 Task: Add an event with the title Sales Team Meeting, date '2024/03/05', time 9:40 AM to 11:40 AMand add a description: Participants will gain insights into leading and managing change within their teams and organizations. They will learn how to navigate change effectively, engage team members in the change process, and create a culture of adaptability and resilience., put the event into Red category . Add location for the event as: 789 Piazza San Marco, Venice, Italy, logged in from the account softage.2@softage.netand send the event invitation to softage.5@softage.net and softage.6@softage.net. Set a reminder for the event 1 hour before
Action: Mouse moved to (86, 88)
Screenshot: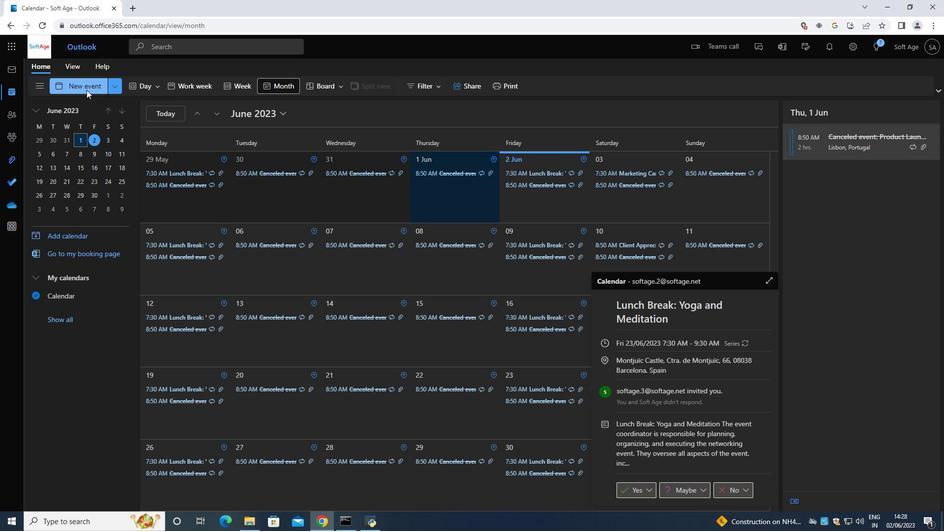 
Action: Mouse pressed left at (86, 88)
Screenshot: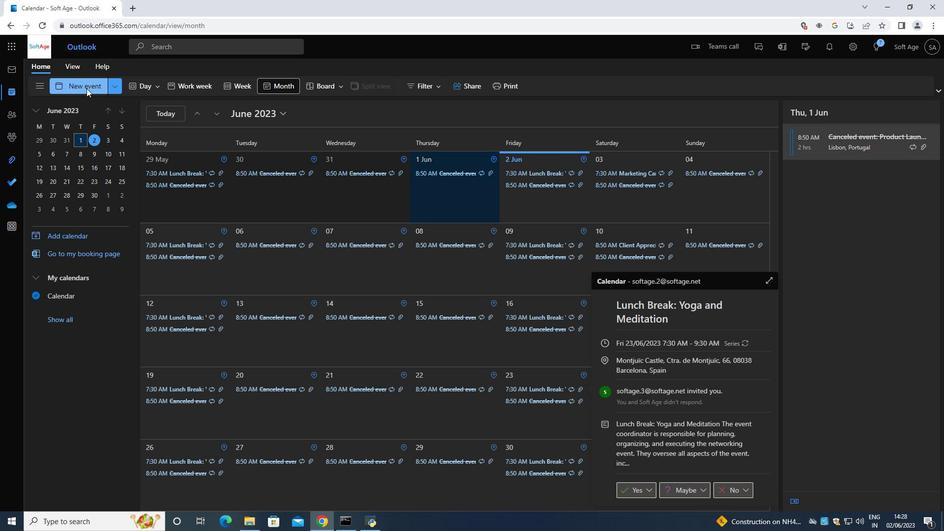 
Action: Mouse moved to (285, 145)
Screenshot: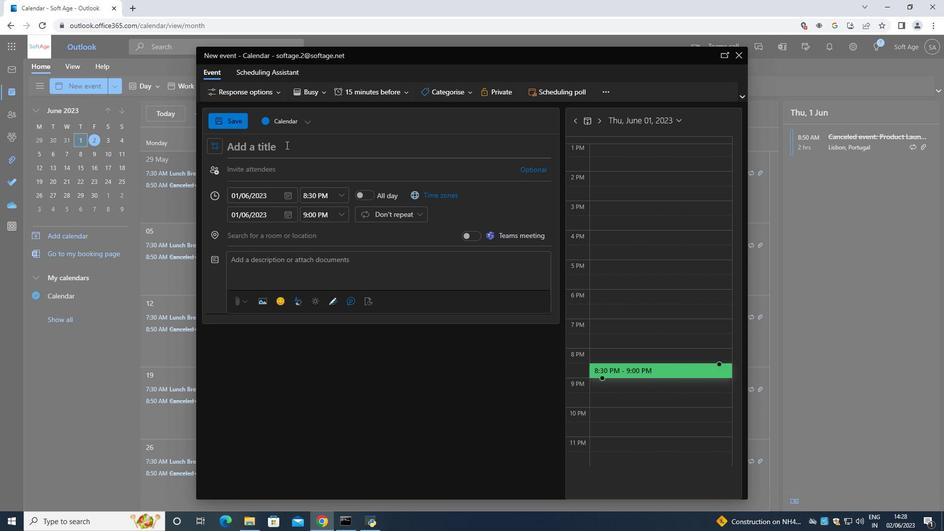 
Action: Mouse pressed left at (285, 145)
Screenshot: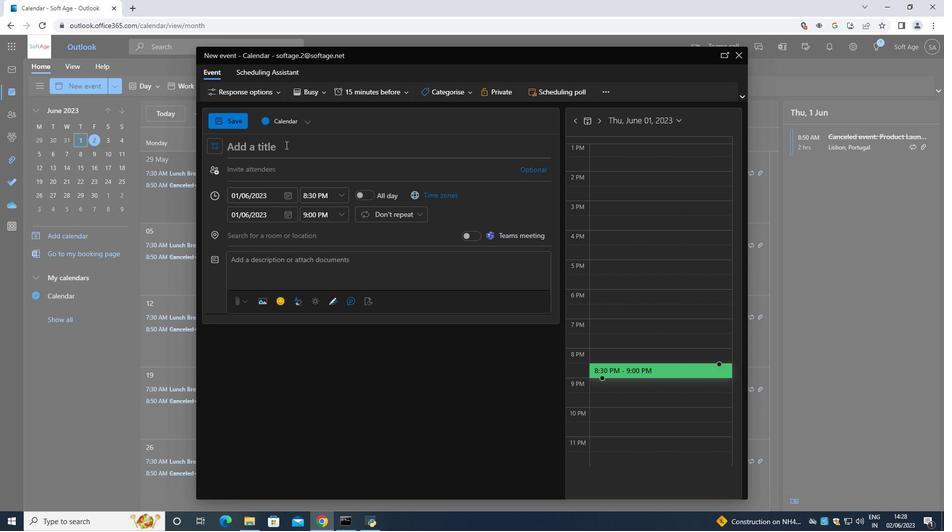 
Action: Mouse moved to (263, 131)
Screenshot: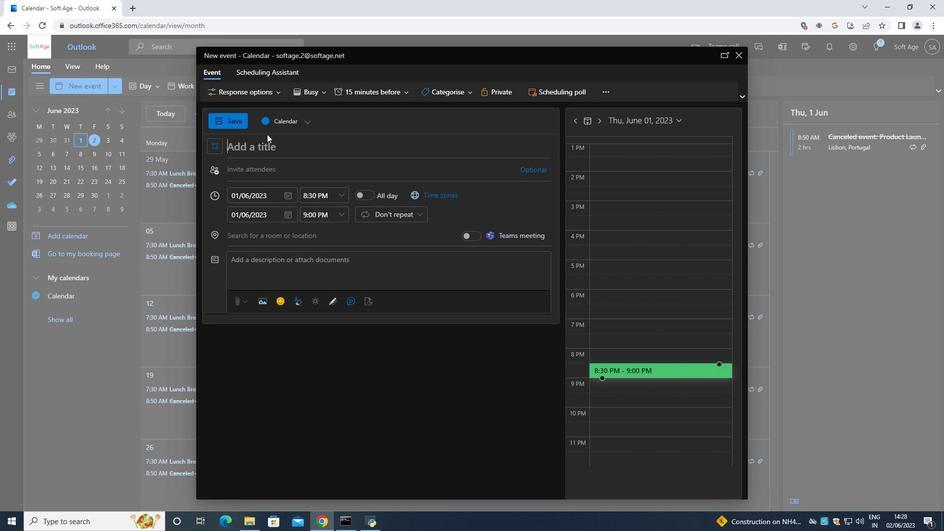
Action: Key pressed <Key.shift>Sales<Key.space><Key.shift><Key.shift><Key.shift><Key.shift><Key.shift><Key.shift><Key.shift><Key.shift><Key.shift><Key.shift><Key.shift><Key.shift><Key.shift><Key.shift><Key.shift><Key.shift><Key.shift><Key.shift><Key.shift><Key.shift><Key.shift><Key.shift><Key.shift><Key.shift><Key.shift><Key.shift>team<Key.space><Key.backspace><Key.backspace><Key.backspace><Key.backspace><Key.backspace><Key.shift>Tame<Key.space><Key.backspace><Key.backspace><Key.backspace><Key.backspace>eam<Key.space><Key.shift><Key.shift>Meeting<Key.space>
Screenshot: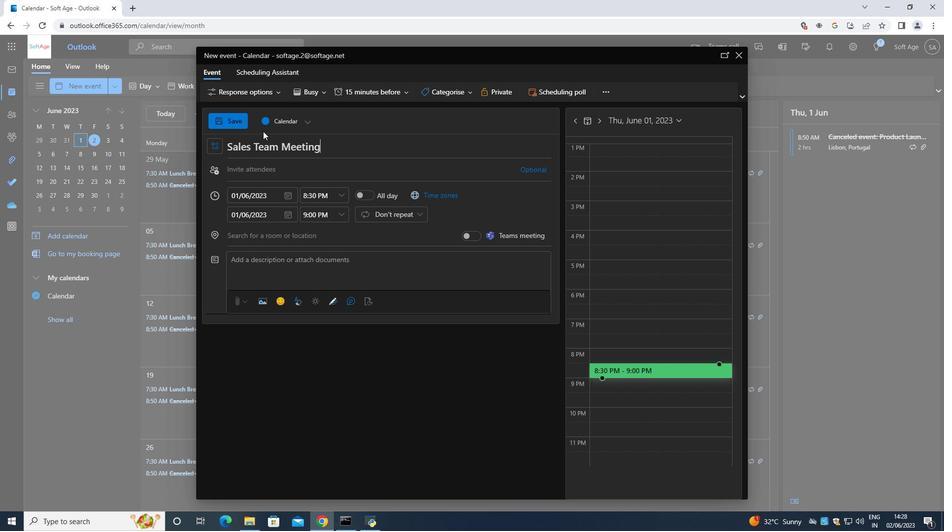
Action: Mouse moved to (287, 189)
Screenshot: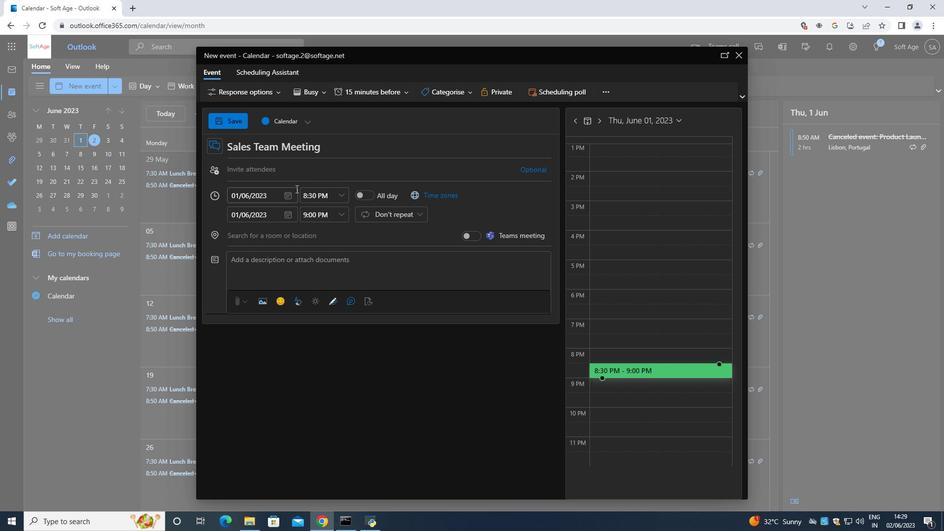 
Action: Mouse pressed left at (287, 189)
Screenshot: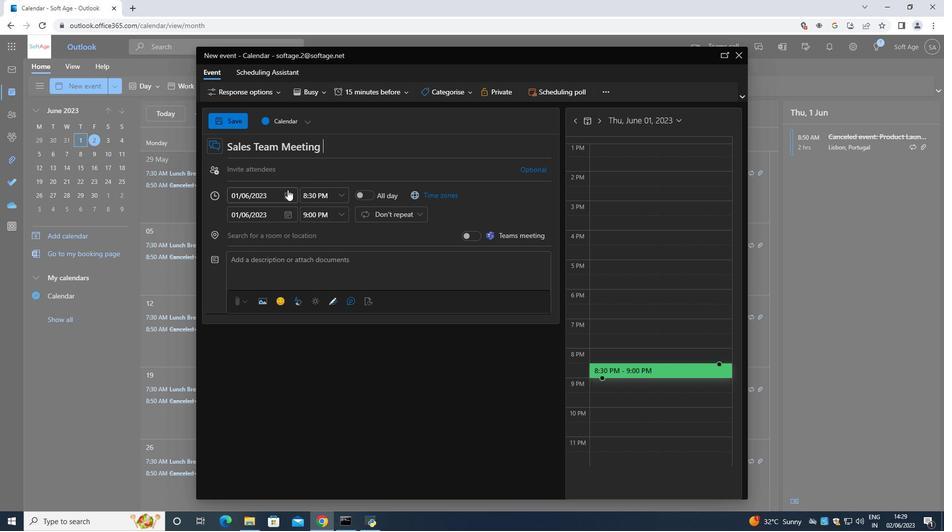 
Action: Mouse moved to (316, 215)
Screenshot: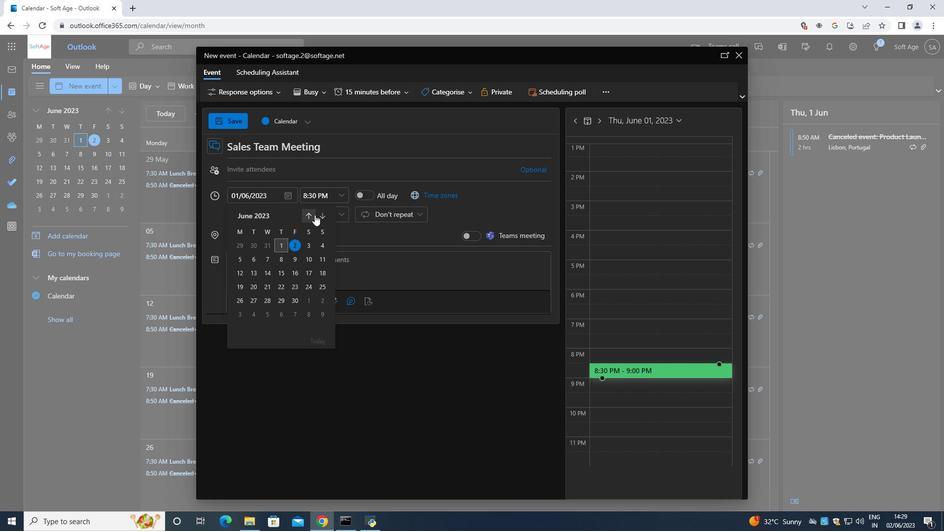 
Action: Mouse pressed left at (316, 215)
Screenshot: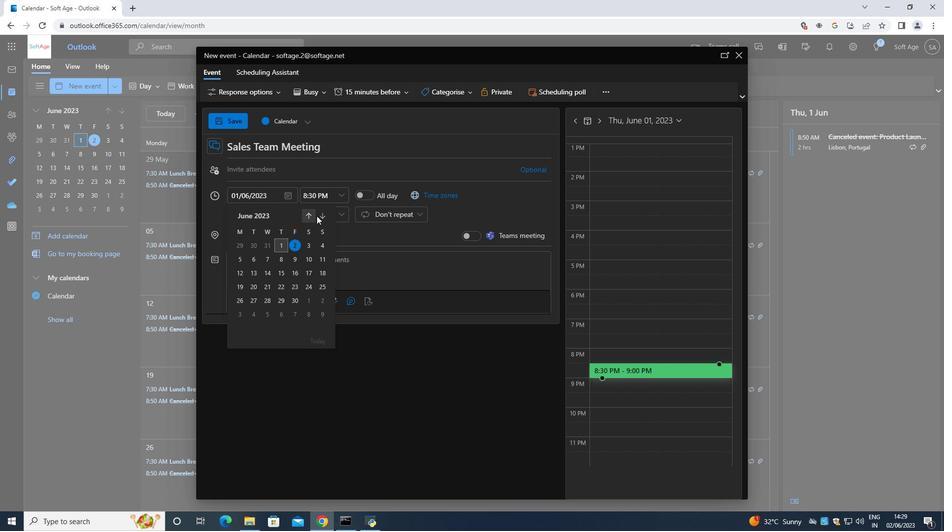 
Action: Mouse pressed left at (316, 215)
Screenshot: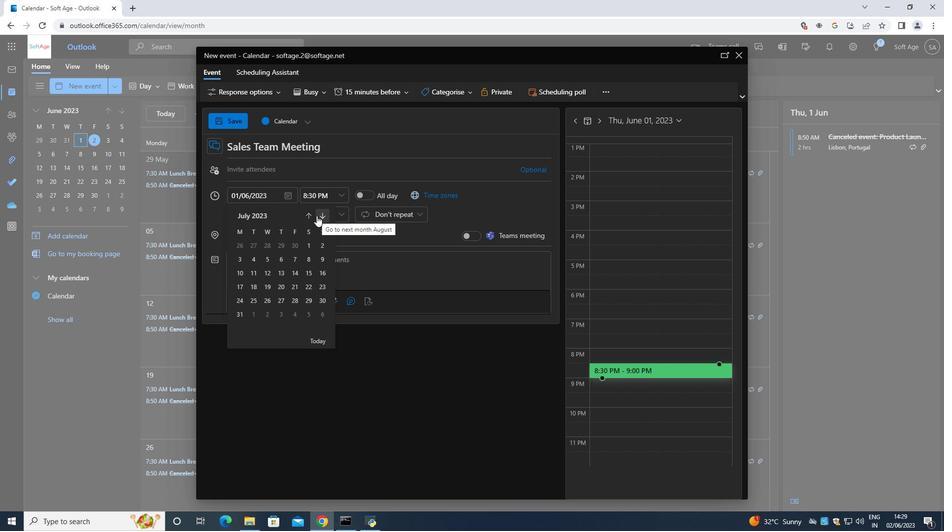 
Action: Mouse moved to (321, 216)
Screenshot: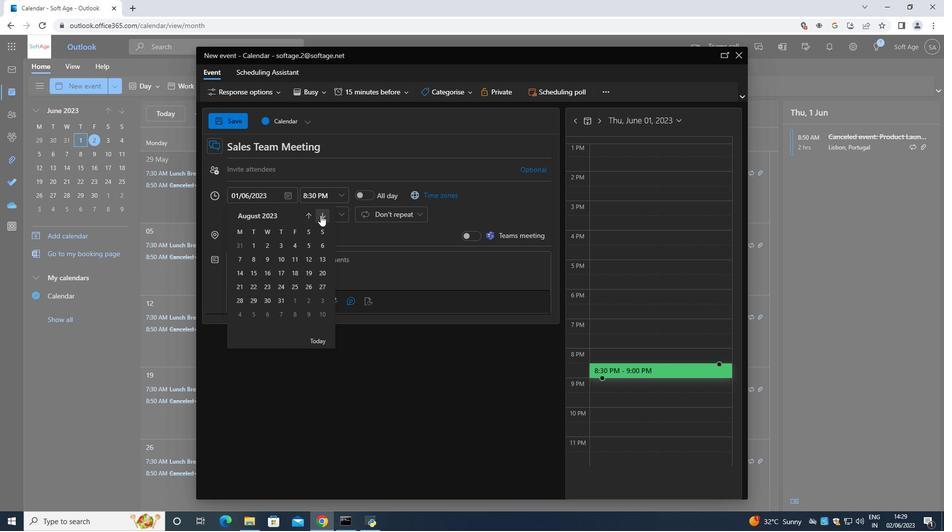 
Action: Mouse pressed left at (321, 216)
Screenshot: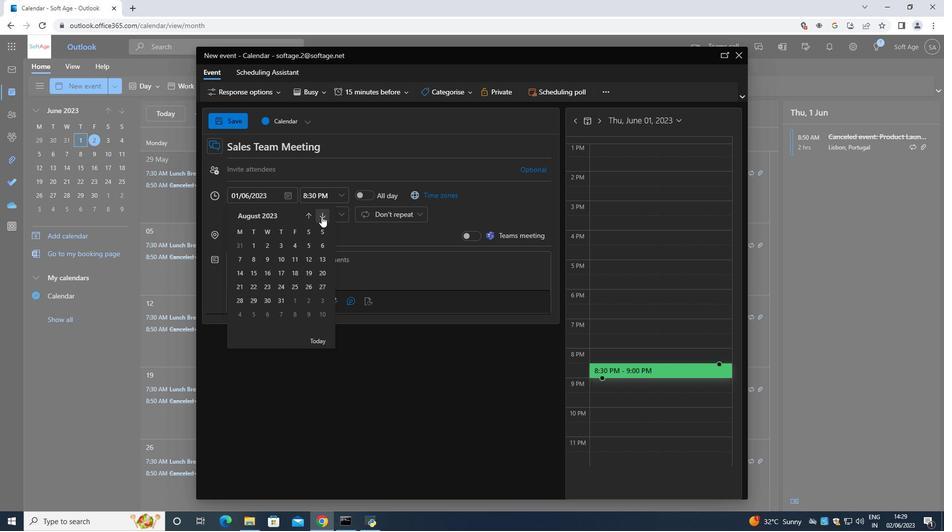 
Action: Mouse pressed left at (321, 216)
Screenshot: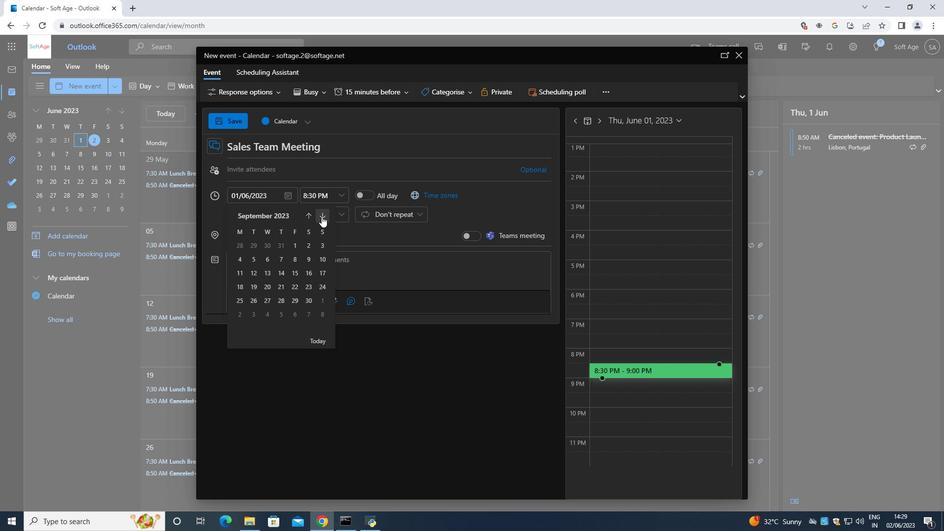 
Action: Mouse pressed left at (321, 216)
Screenshot: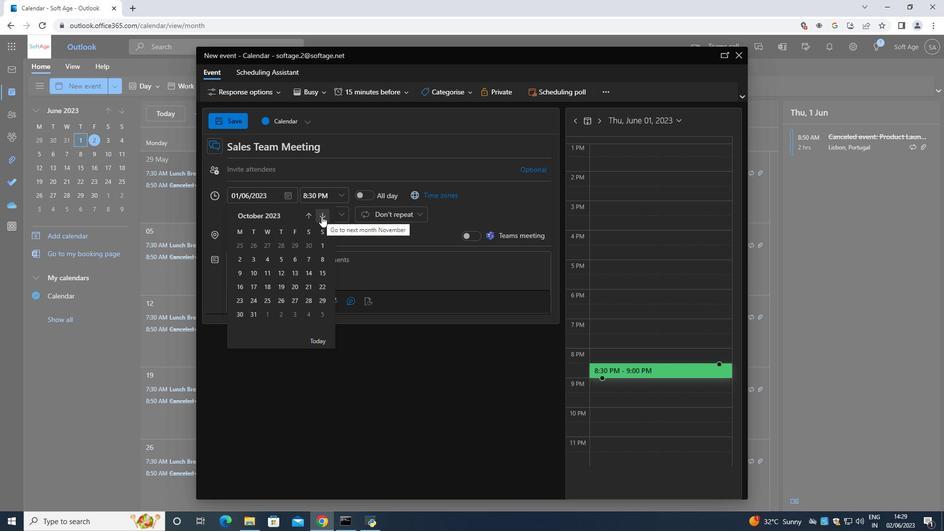 
Action: Mouse moved to (321, 218)
Screenshot: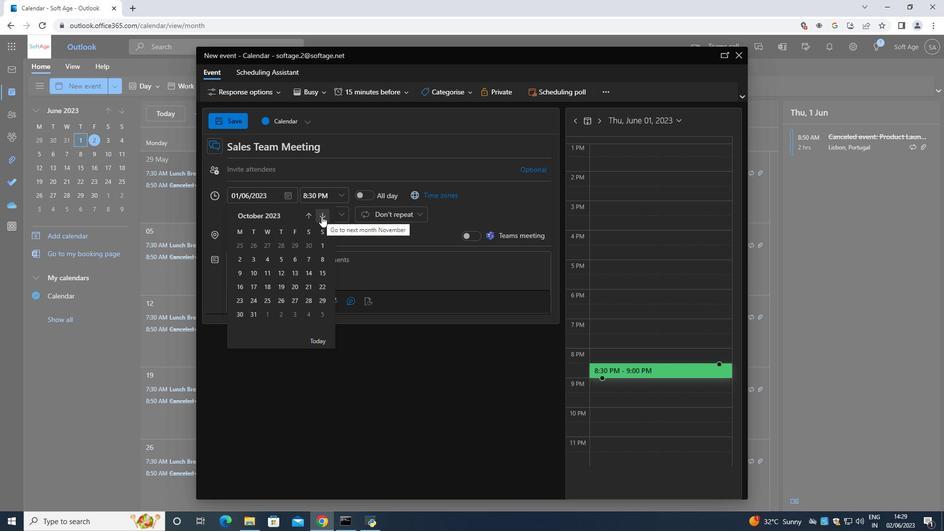 
Action: Mouse pressed left at (321, 218)
Screenshot: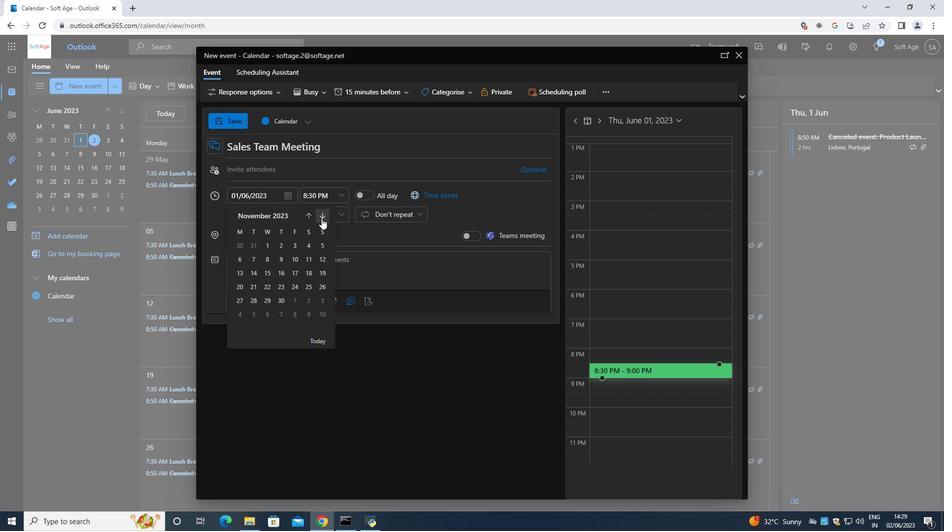 
Action: Mouse moved to (321, 218)
Screenshot: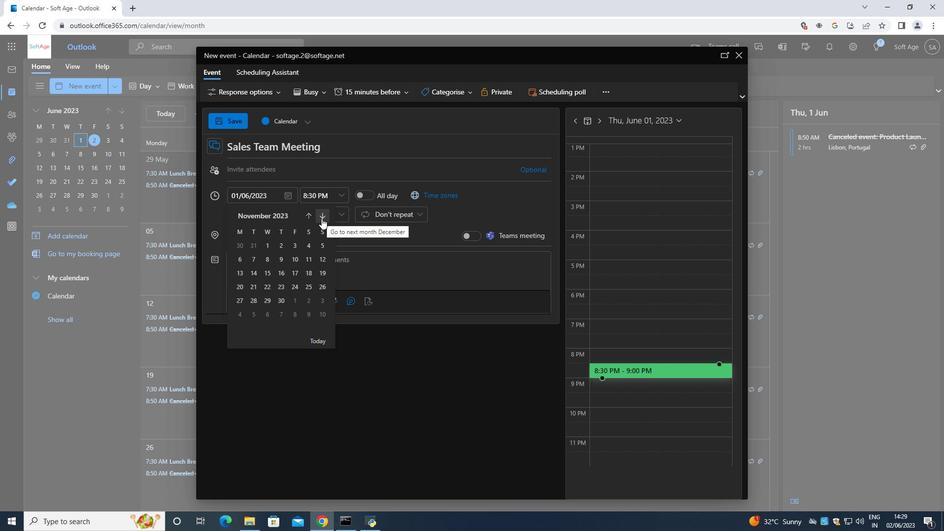
Action: Mouse pressed left at (321, 218)
Screenshot: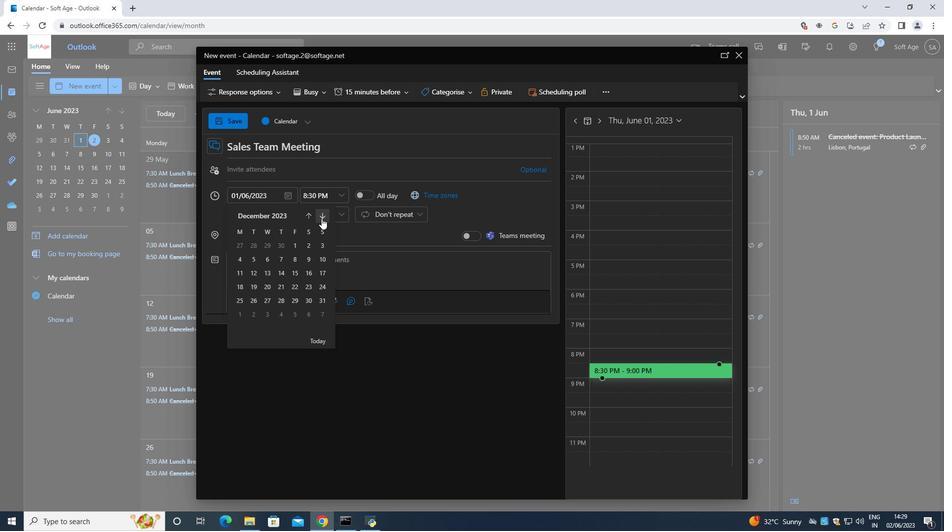 
Action: Mouse moved to (321, 218)
Screenshot: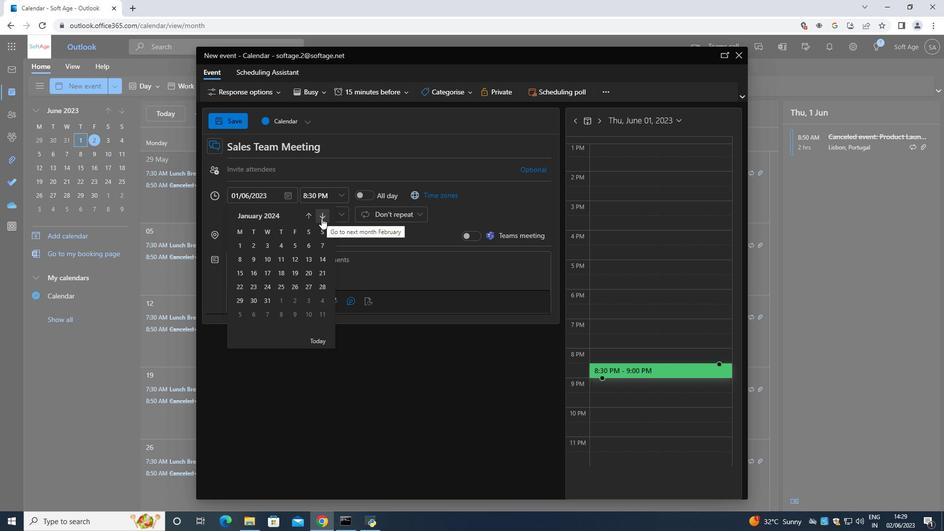 
Action: Mouse pressed left at (321, 218)
Screenshot: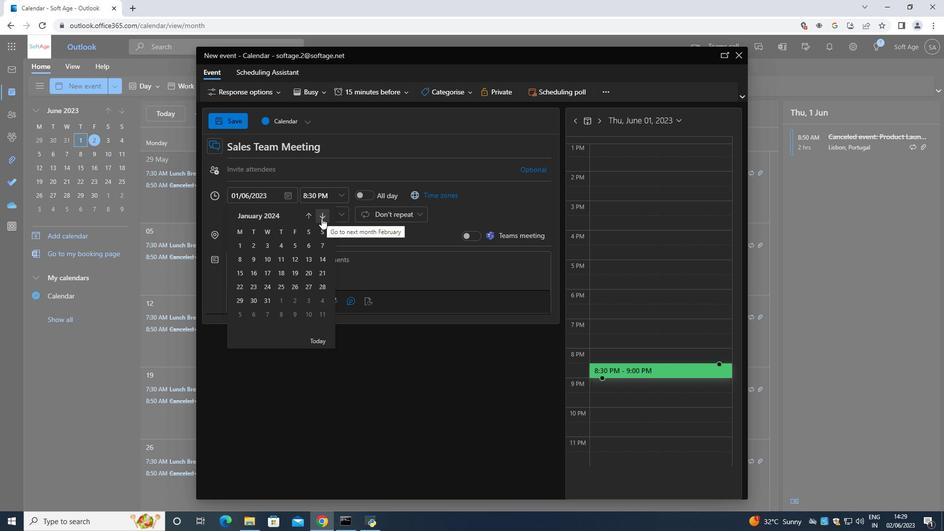 
Action: Mouse pressed left at (321, 218)
Screenshot: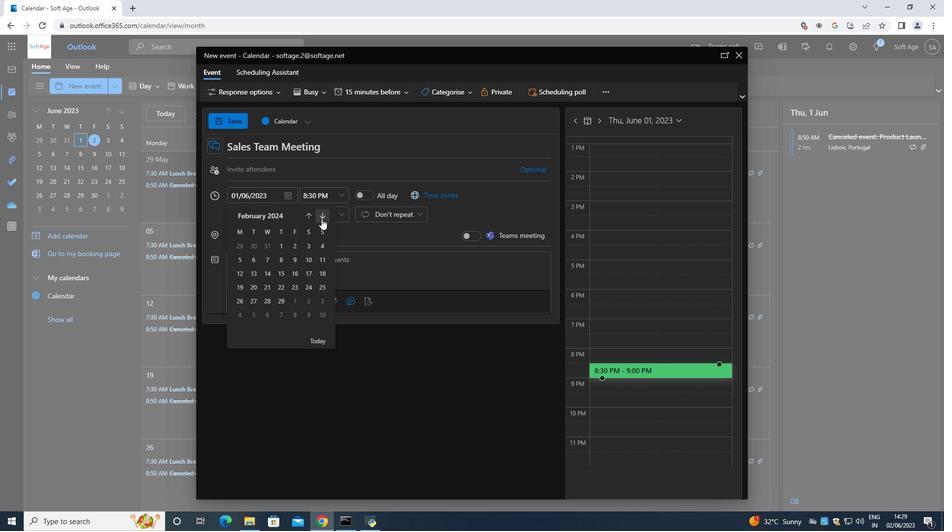 
Action: Mouse moved to (255, 257)
Screenshot: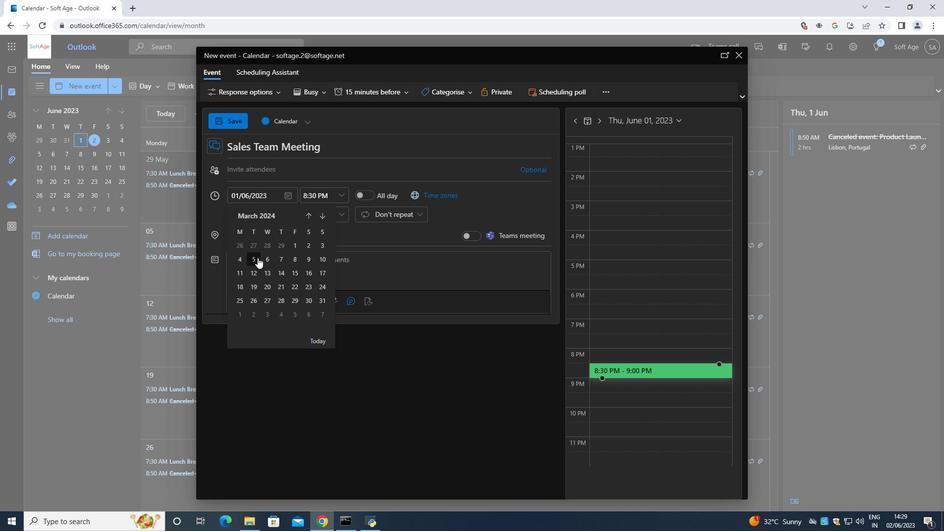 
Action: Mouse pressed left at (255, 257)
Screenshot: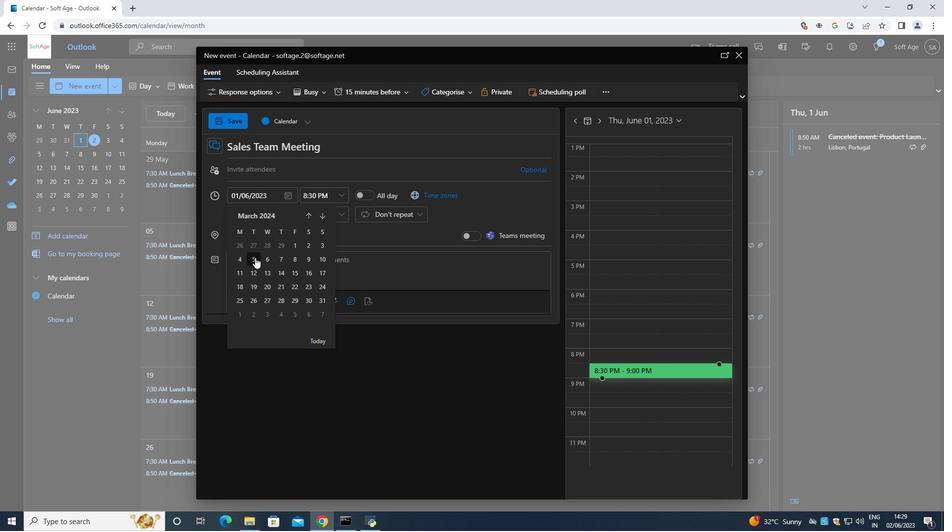 
Action: Mouse moved to (342, 195)
Screenshot: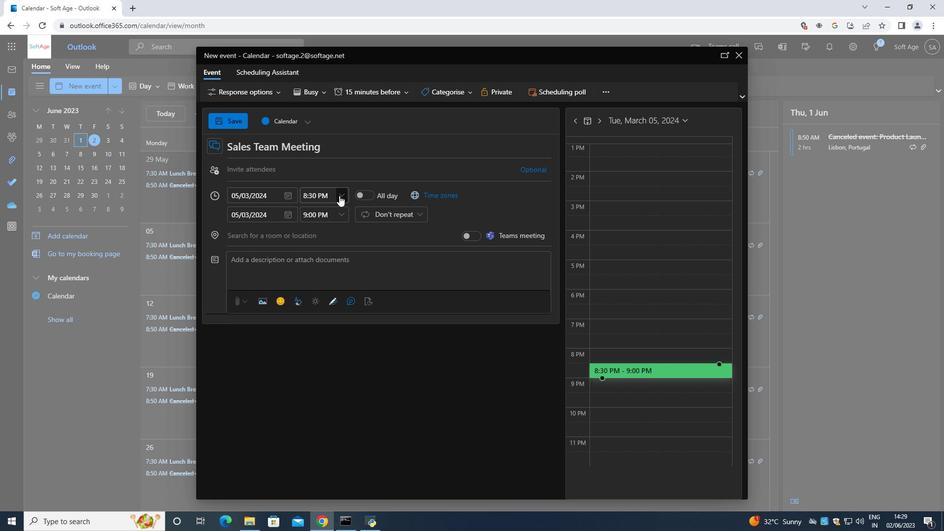 
Action: Mouse pressed left at (342, 195)
Screenshot: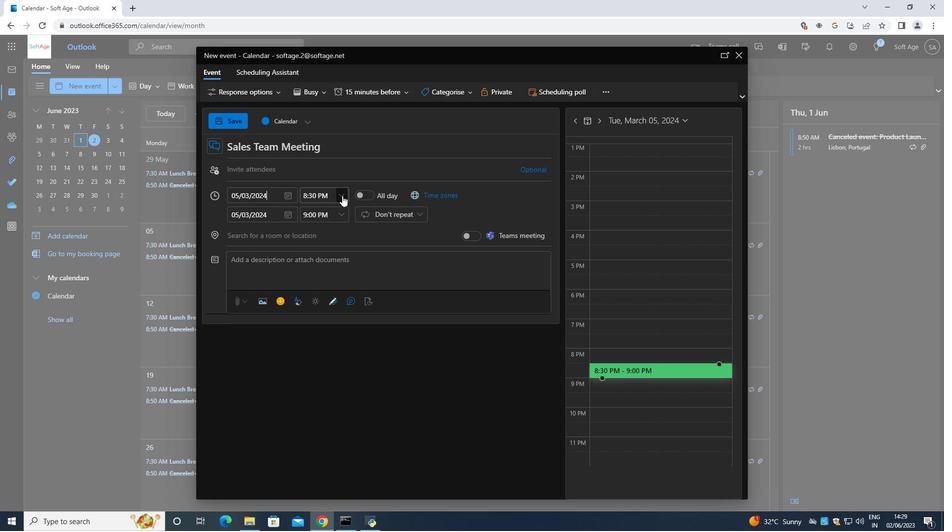 
Action: Mouse moved to (318, 231)
Screenshot: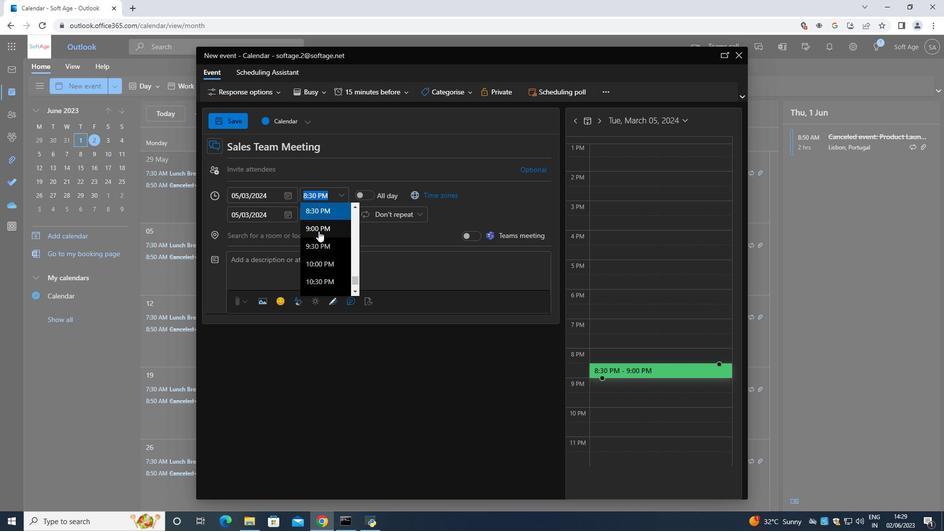 
Action: Mouse pressed left at (318, 231)
Screenshot: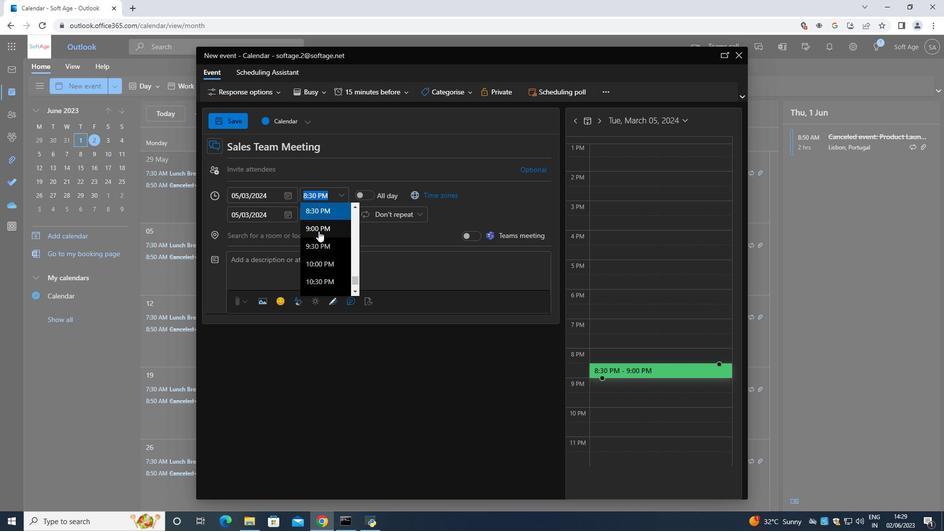 
Action: Mouse moved to (315, 196)
Screenshot: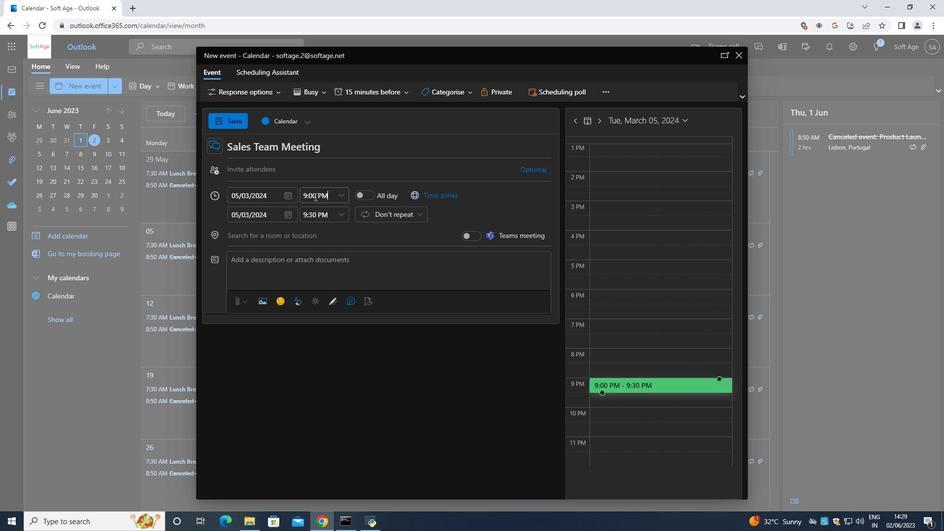 
Action: Mouse pressed left at (315, 196)
Screenshot: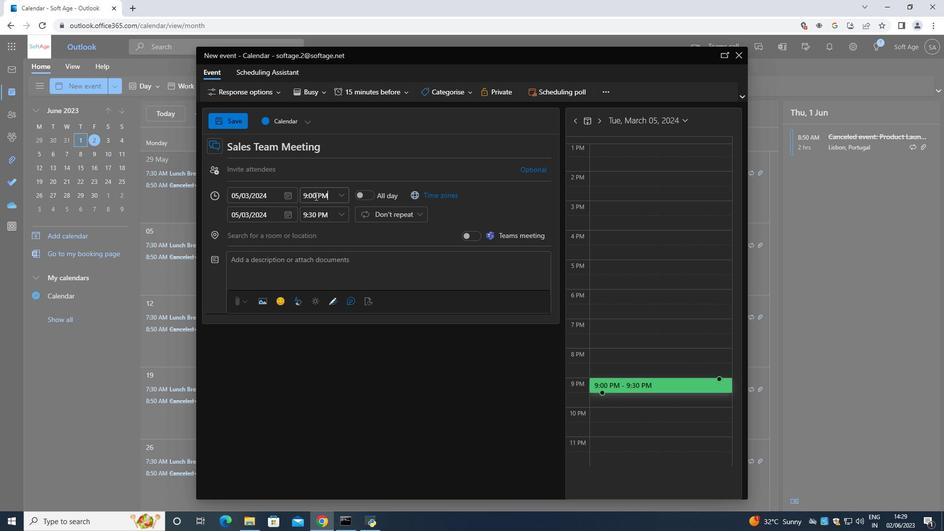 
Action: Key pressed <Key.backspace><Key.backspace>40
Screenshot: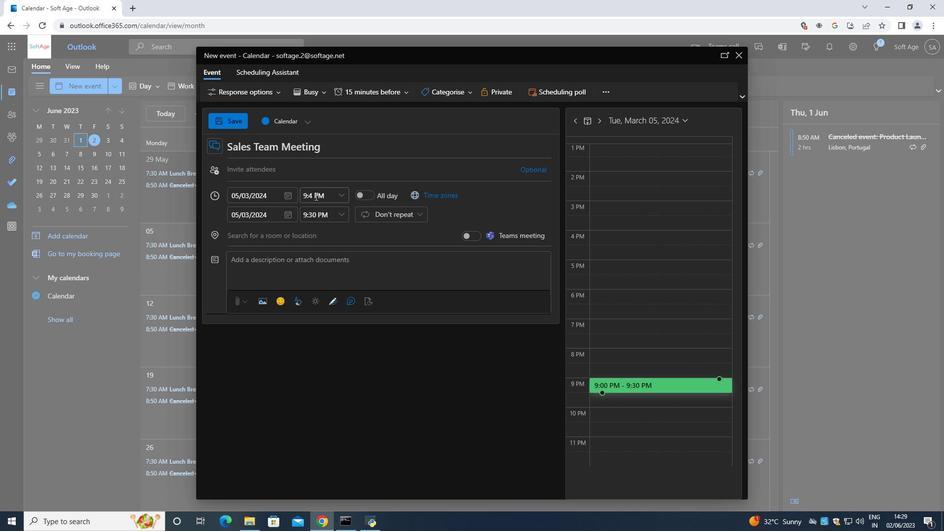 
Action: Mouse moved to (315, 196)
Screenshot: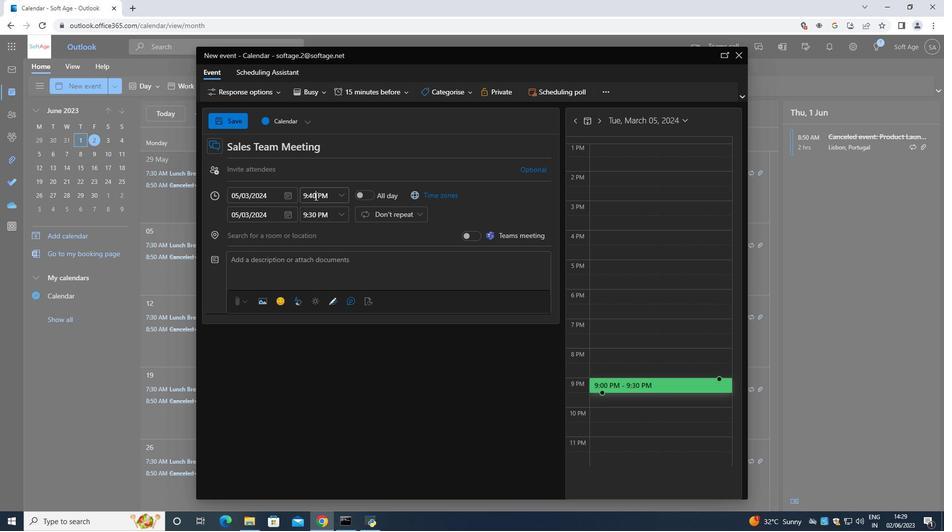 
Action: Key pressed <Key.right><Key.right><Key.backspace><Key.caps_lock><Key.caps_lock><Key.caps_lock>A<Key.caps_lock>
Screenshot: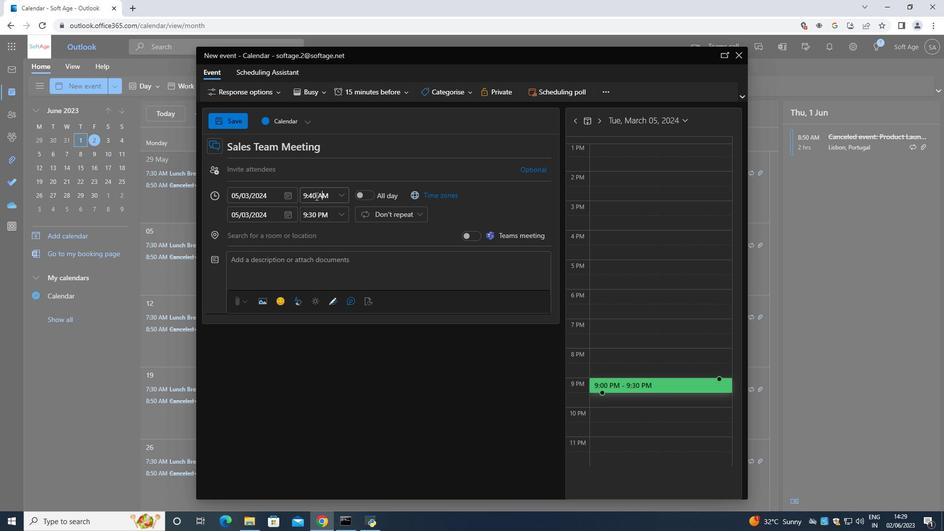 
Action: Mouse moved to (339, 219)
Screenshot: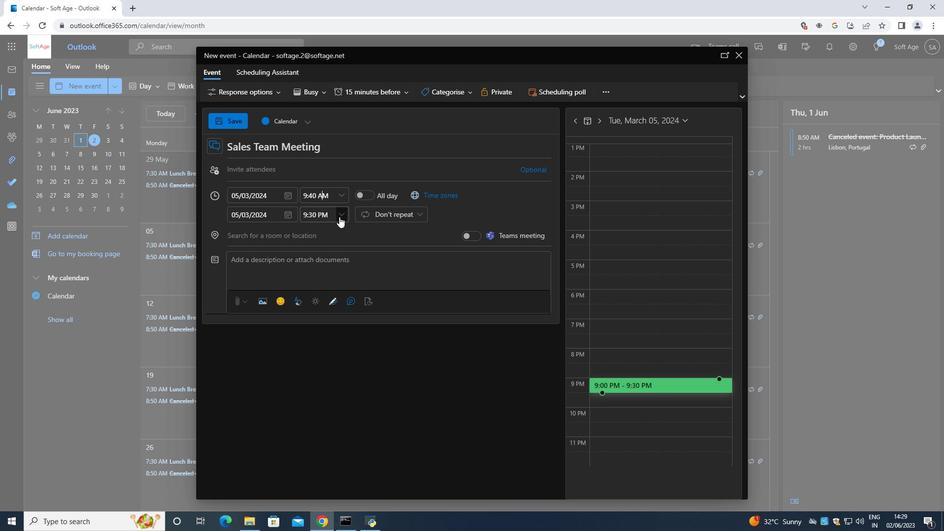 
Action: Mouse pressed left at (339, 219)
Screenshot: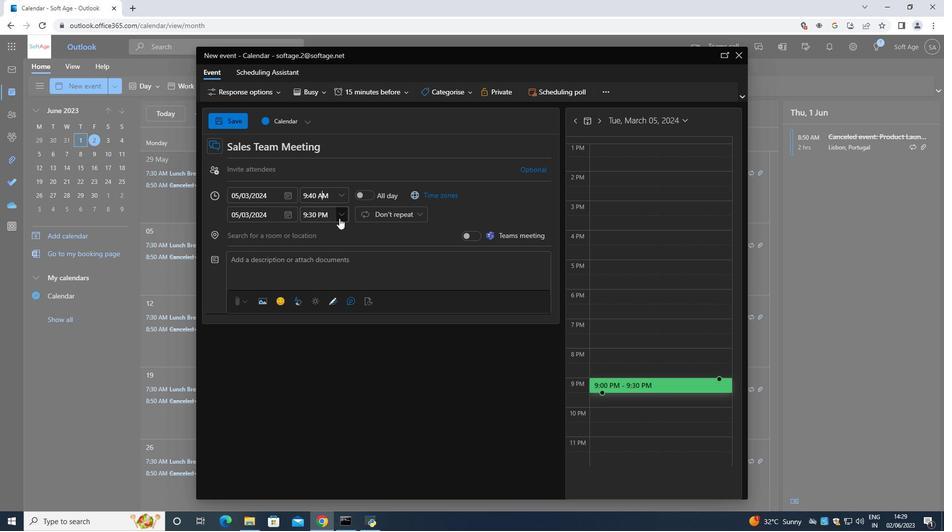 
Action: Mouse moved to (321, 280)
Screenshot: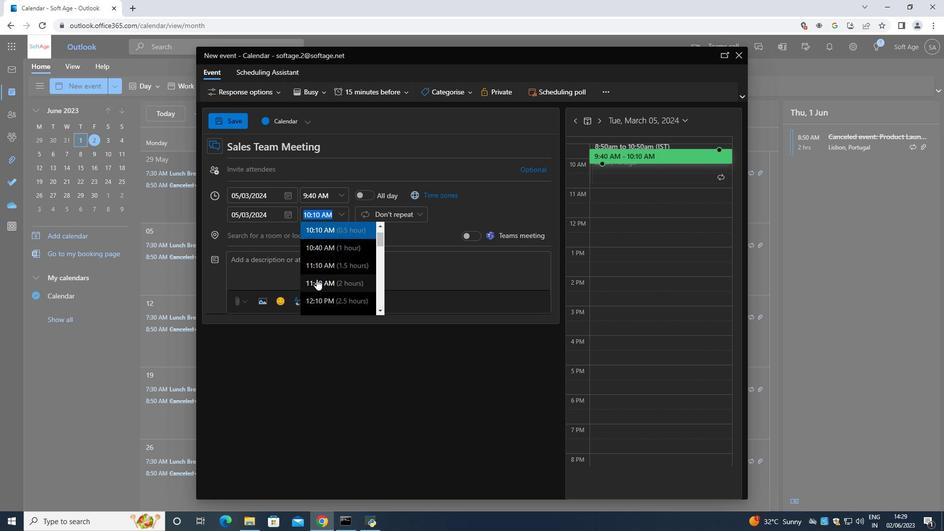 
Action: Mouse pressed left at (321, 280)
Screenshot: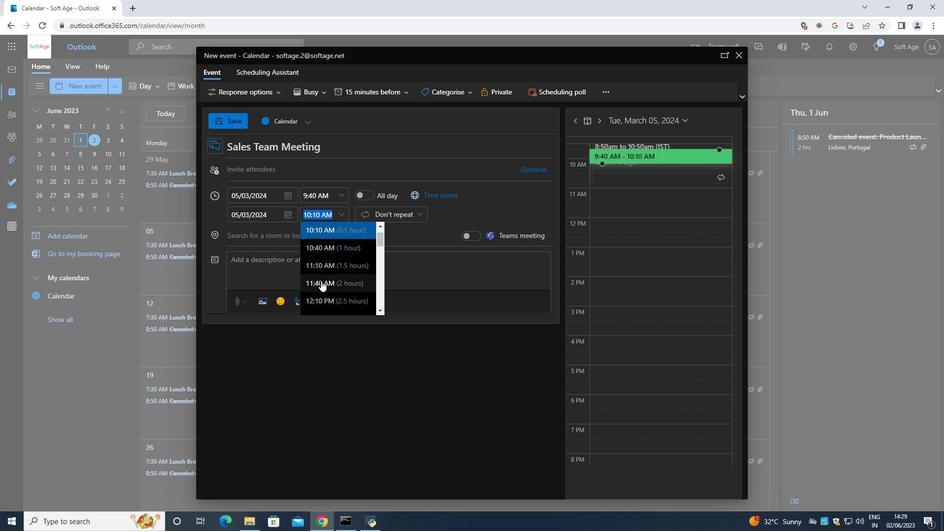 
Action: Mouse moved to (244, 257)
Screenshot: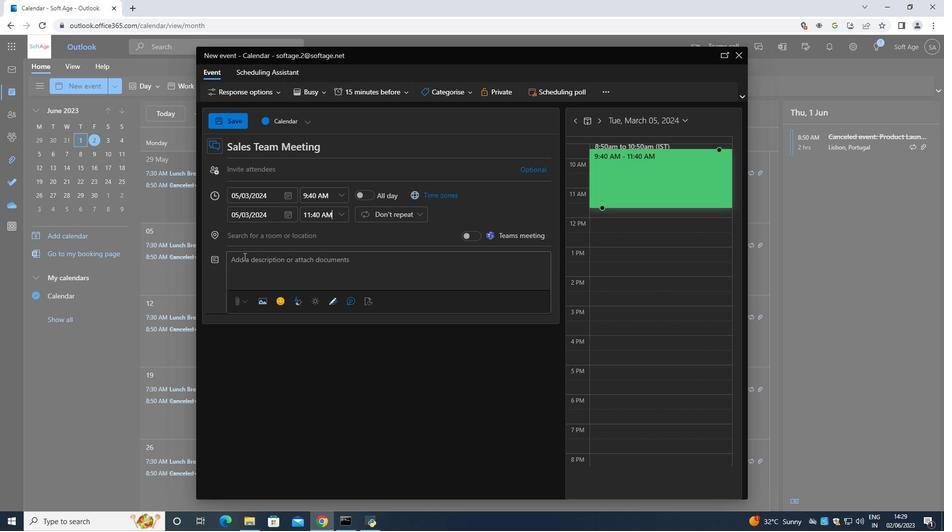 
Action: Mouse pressed left at (244, 257)
Screenshot: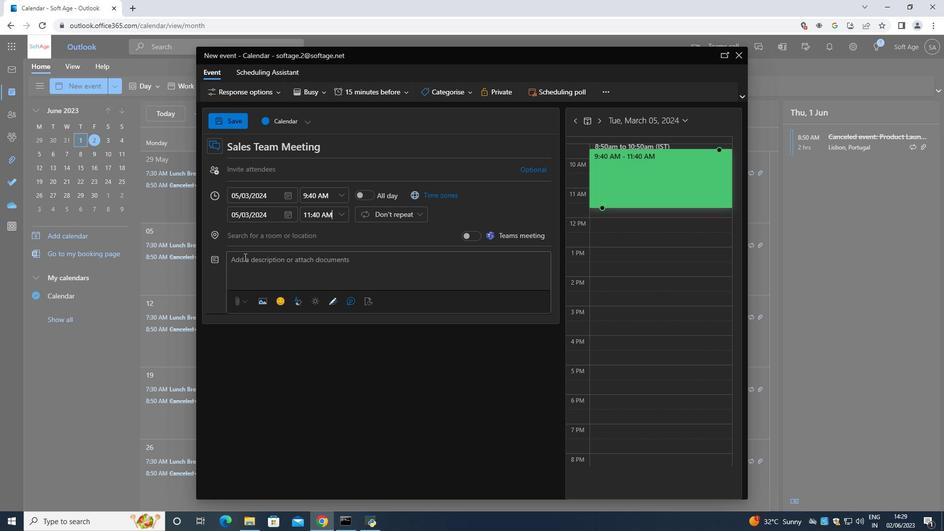 
Action: Mouse moved to (246, 256)
Screenshot: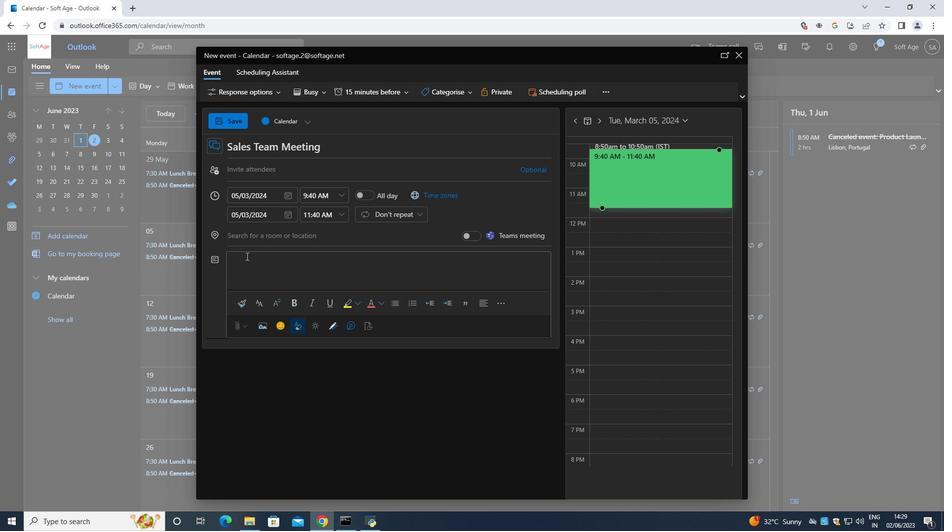 
Action: Key pressed <Key.shift><Key.shift>Particpants<Key.space>will<Key.space>gain<Key.space>insights<Key.space>into<Key.space>
Screenshot: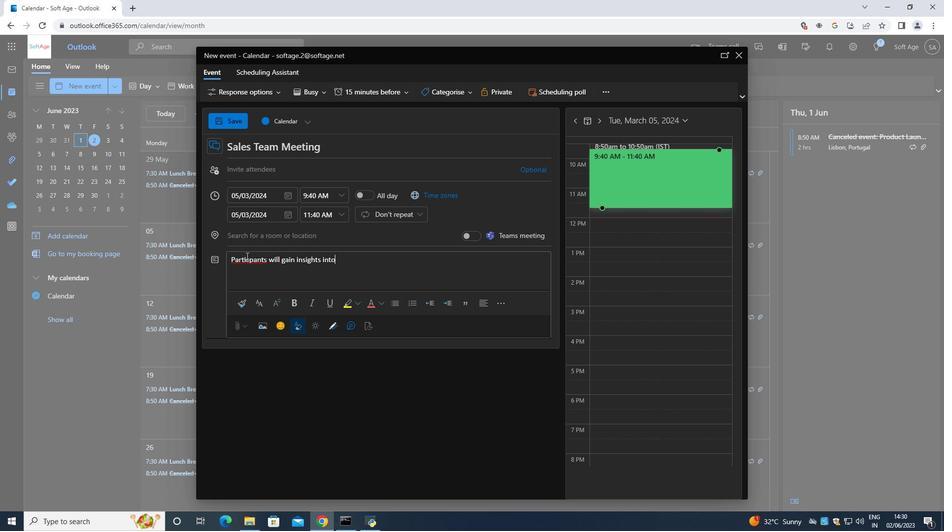 
Action: Mouse moved to (331, 242)
Screenshot: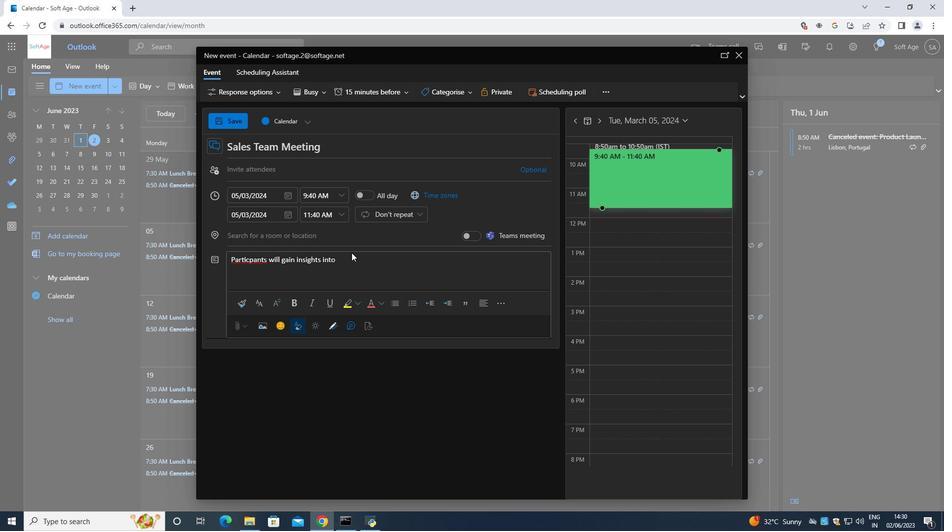 
Action: Key pressed <Key.space>leading<Key.space>and<Key.space>managing<Key.space>change<Key.space>wh<Key.backspace>ithin<Key.space>their<Key.space>teams<Key.space>and<Key.space>organization<Key.space>.<Key.space><Key.shift>They<Key.space>will<Key.space>learn<Key.space>how<Key.space>to<Key.space>navigate<Key.space>change<Key.space>process<Key.space>,<Key.space>and<Key.space>create<Key.space>acultur<Key.space>
Screenshot: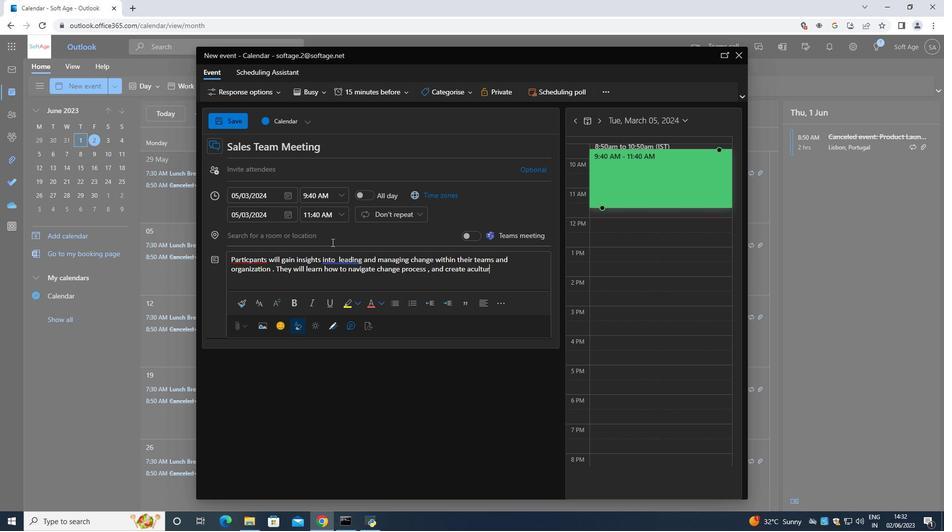 
Action: Mouse moved to (472, 268)
Screenshot: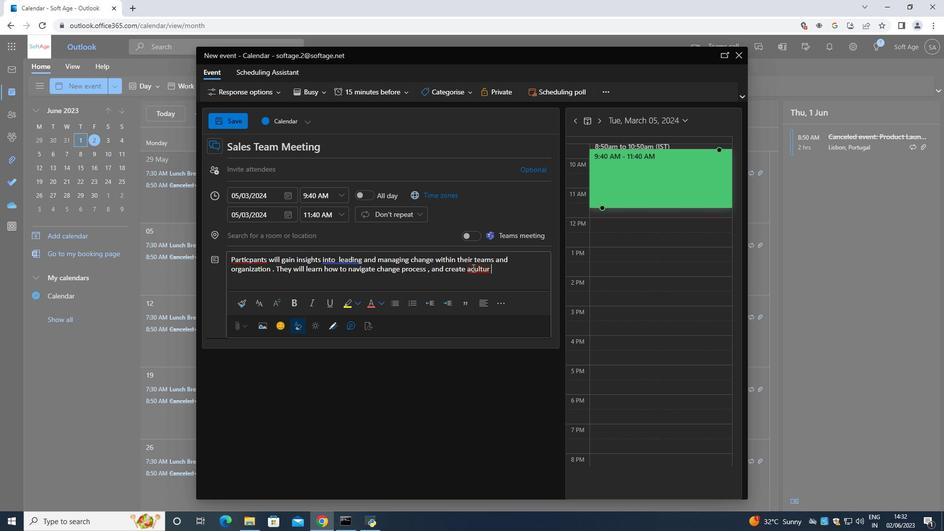 
Action: Mouse pressed left at (472, 268)
Screenshot: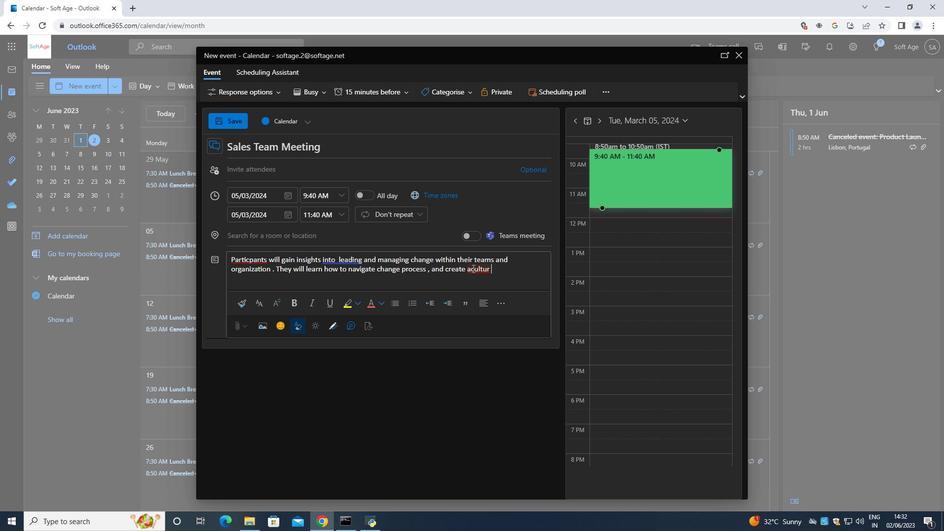 
Action: Mouse moved to (469, 270)
Screenshot: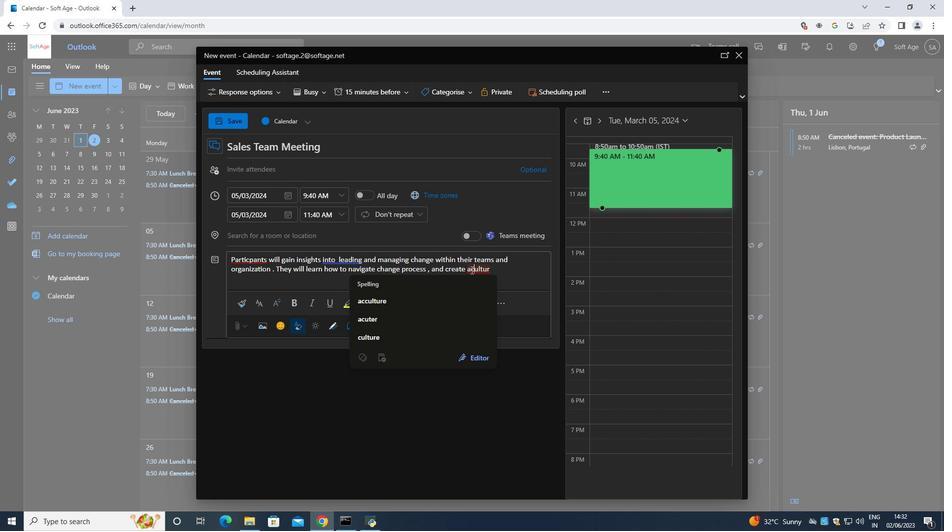 
Action: Mouse pressed left at (469, 270)
Screenshot: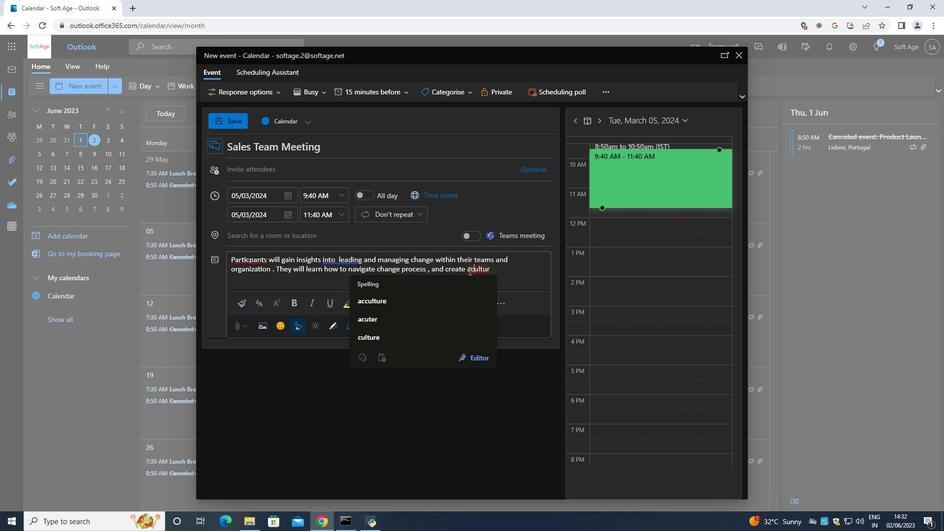 
Action: Key pressed <Key.space>
Screenshot: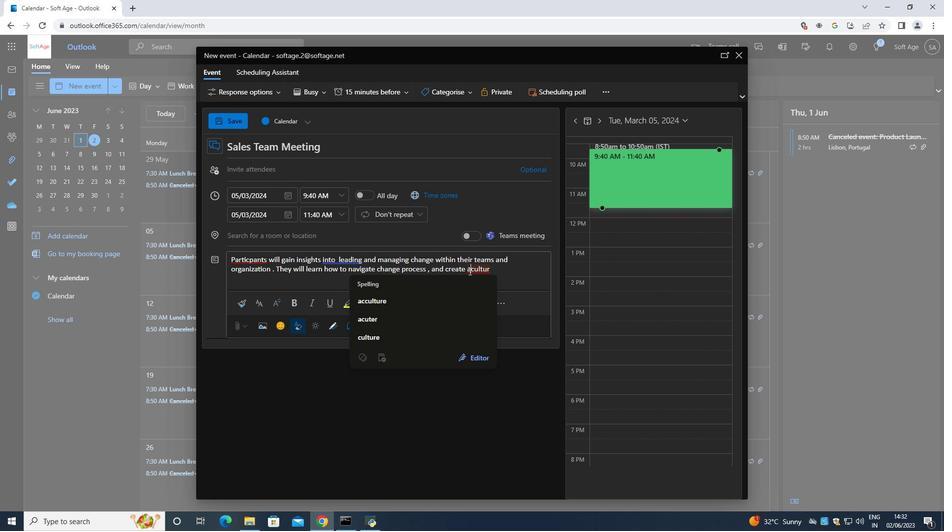 
Action: Mouse moved to (501, 270)
Screenshot: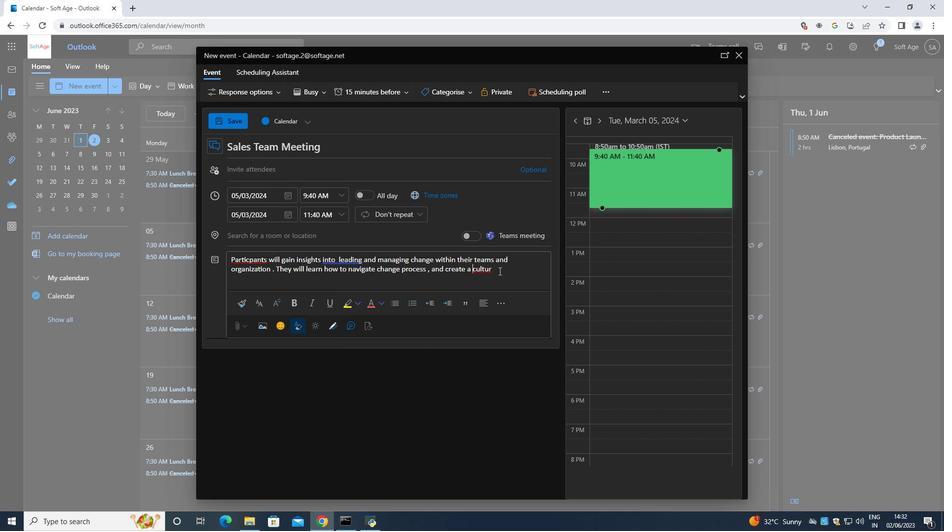 
Action: Mouse pressed left at (501, 270)
Screenshot: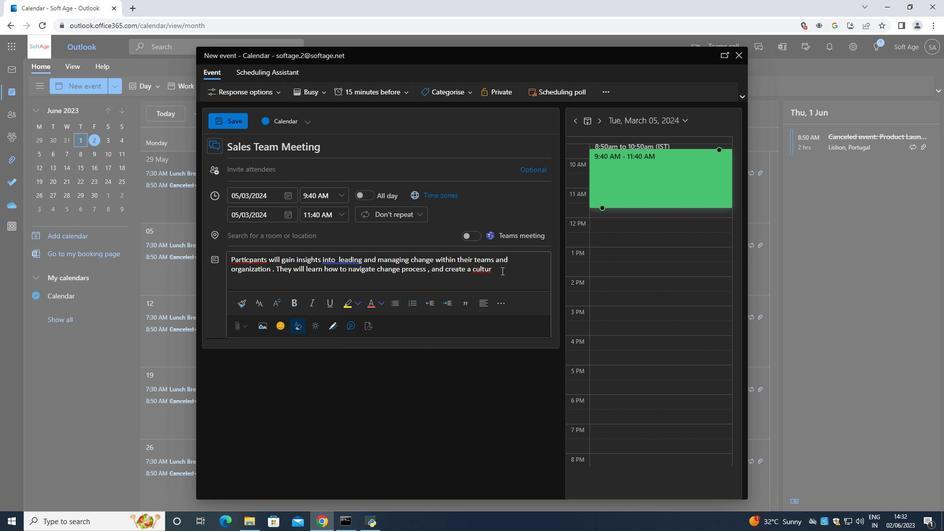 
Action: Mouse moved to (350, 192)
Screenshot: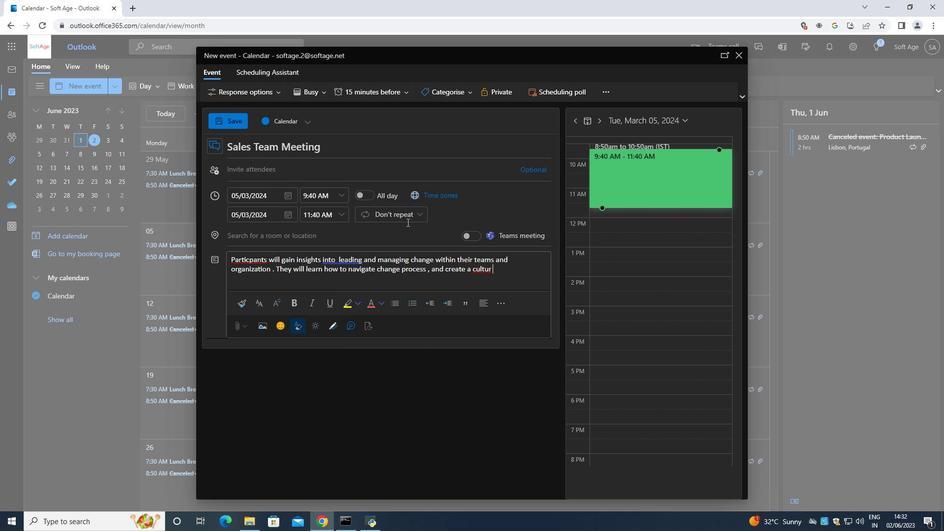 
Action: Key pressed <Key.backspace>e<Key.space>of<Key.space>adaptability<Key.space>and<Key.space>resilience.,<Key.backspace>
Screenshot: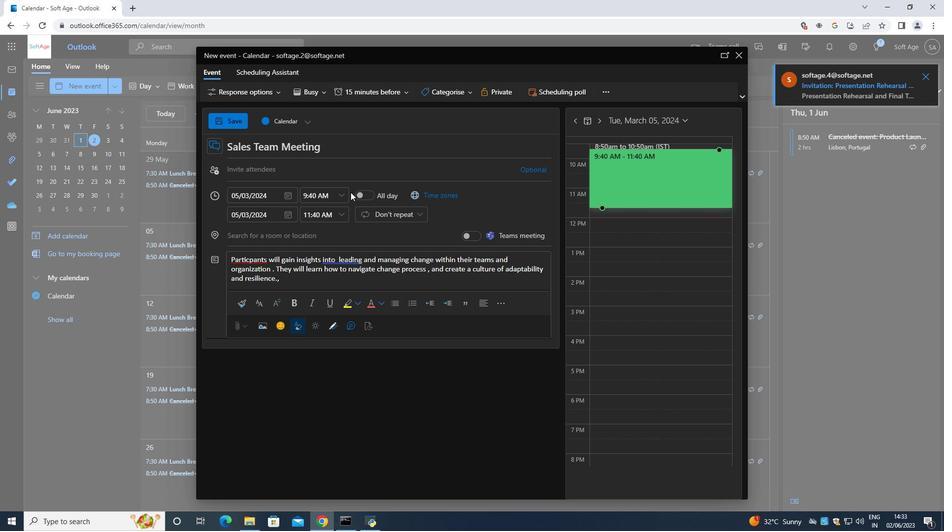 
Action: Mouse moved to (438, 83)
Screenshot: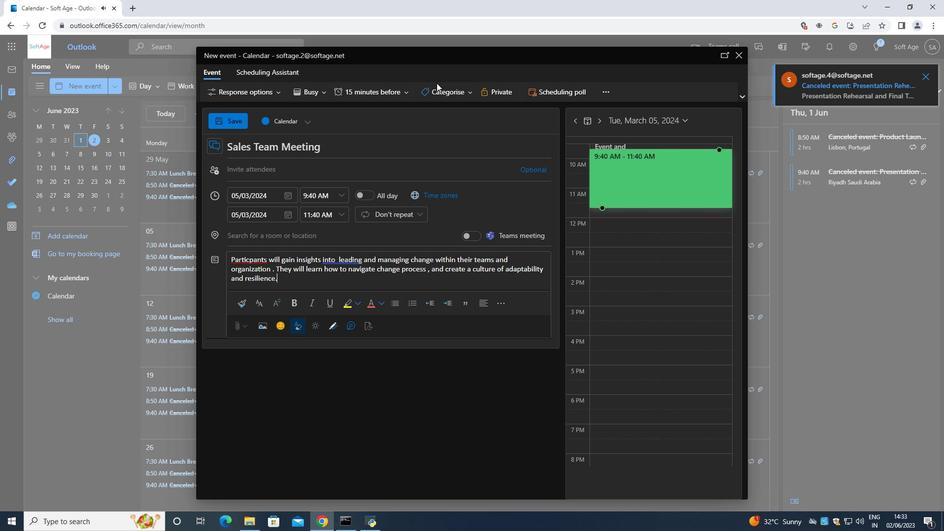
Action: Mouse pressed left at (438, 83)
Screenshot: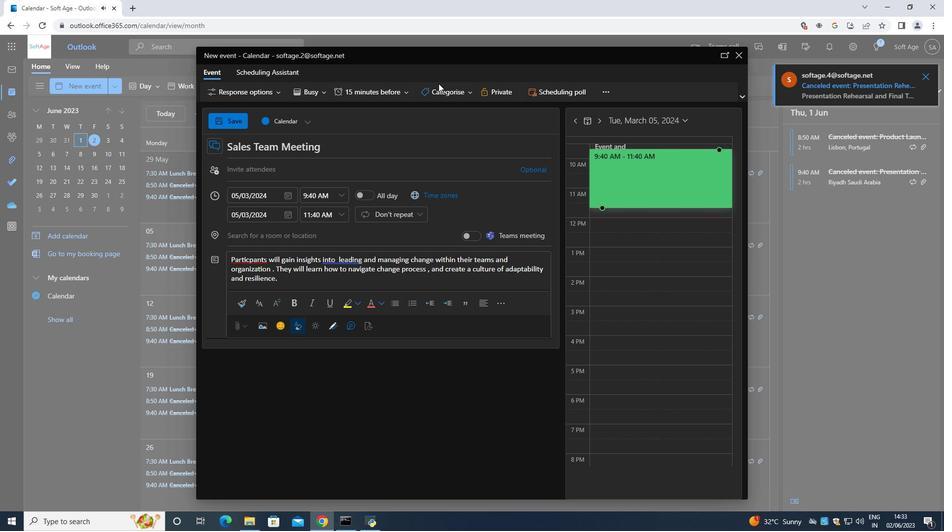 
Action: Mouse moved to (443, 92)
Screenshot: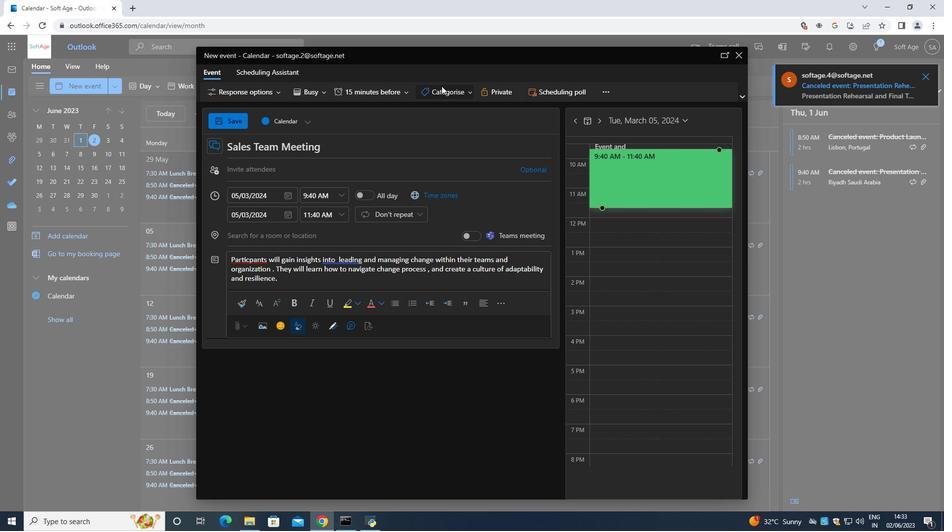 
Action: Mouse pressed left at (443, 92)
Screenshot: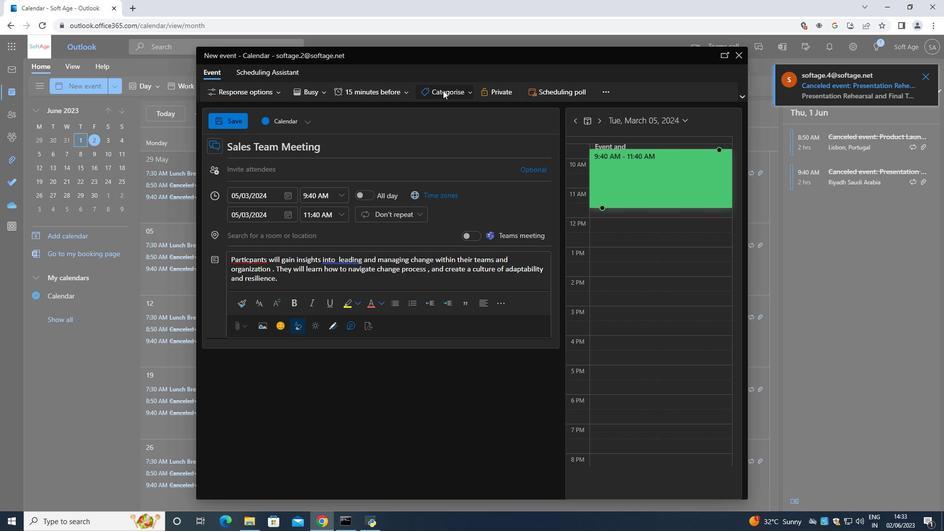 
Action: Mouse moved to (460, 179)
Screenshot: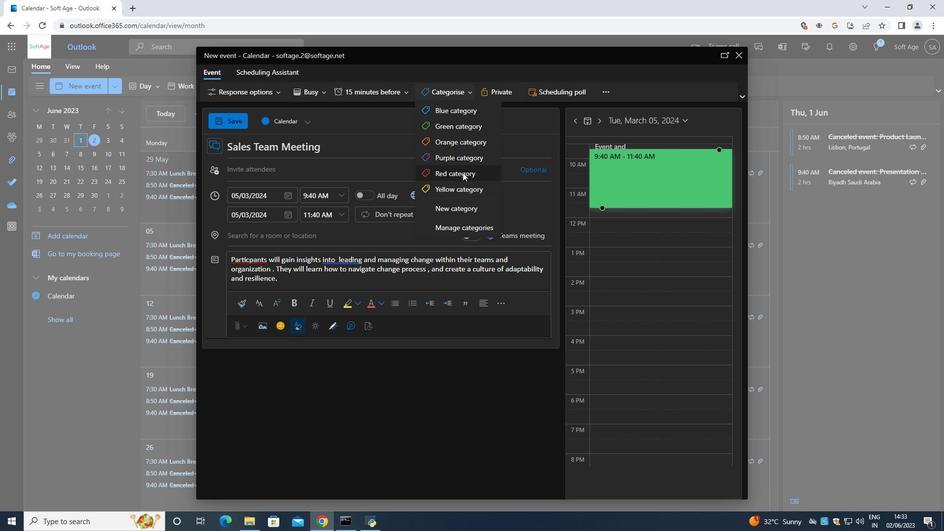 
Action: Mouse pressed left at (460, 179)
Screenshot: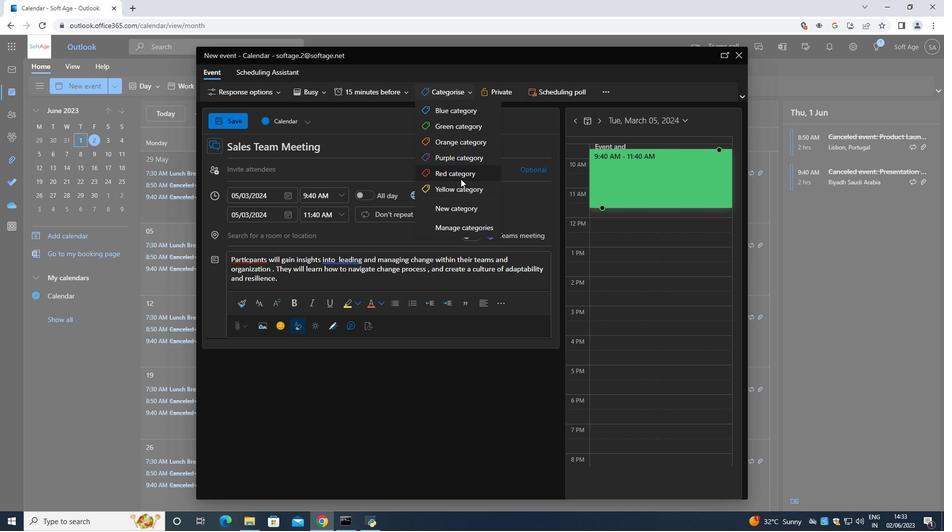 
Action: Mouse moved to (239, 167)
Screenshot: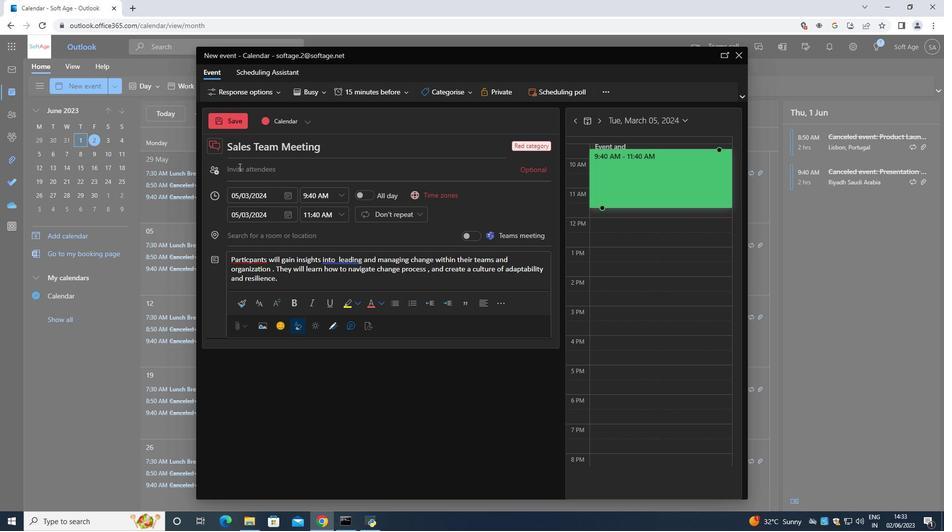 
Action: Mouse pressed left at (239, 167)
Screenshot: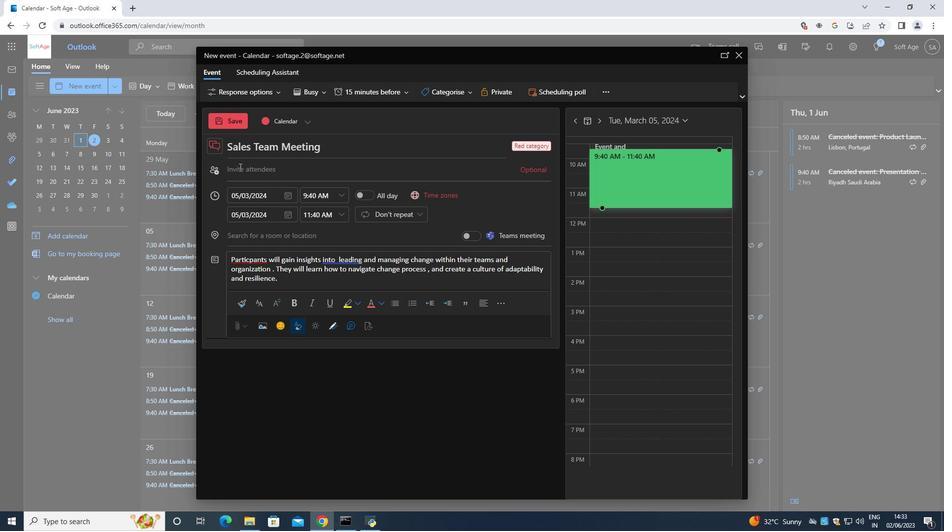 
Action: Key pressed 789<Key.space><Key.shift><Key.shift><Key.shift><Key.shift><Key.shift><Key.shift><Key.shift><Key.shift><Key.shift><Key.shift><Key.shift><Key.shift><Key.shift><Key.shift><Key.shift><Key.shift><Key.shift><Key.shift><Key.shift><Key.shift>Piazza<Key.space><Key.shift>San<Key.space><Key.shift>Marco<Key.space>,<Key.space>
Screenshot: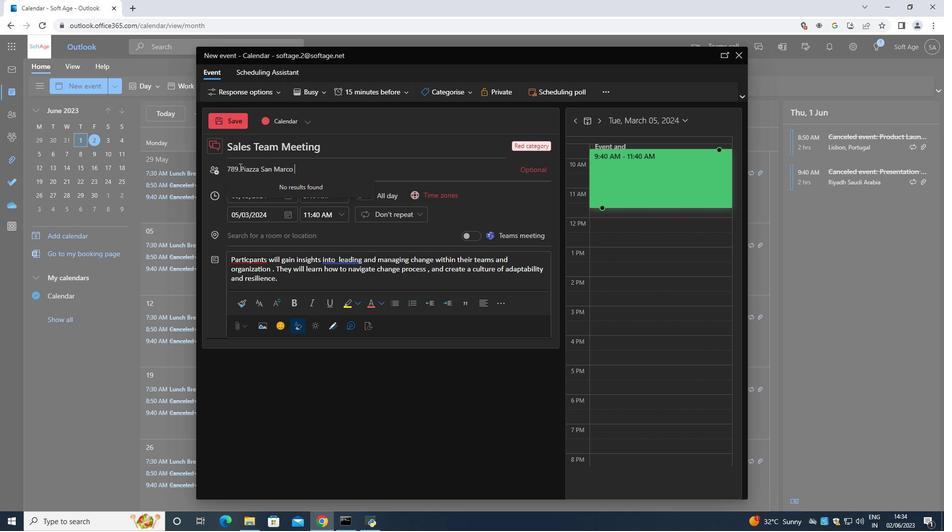 
Action: Mouse moved to (312, 170)
Screenshot: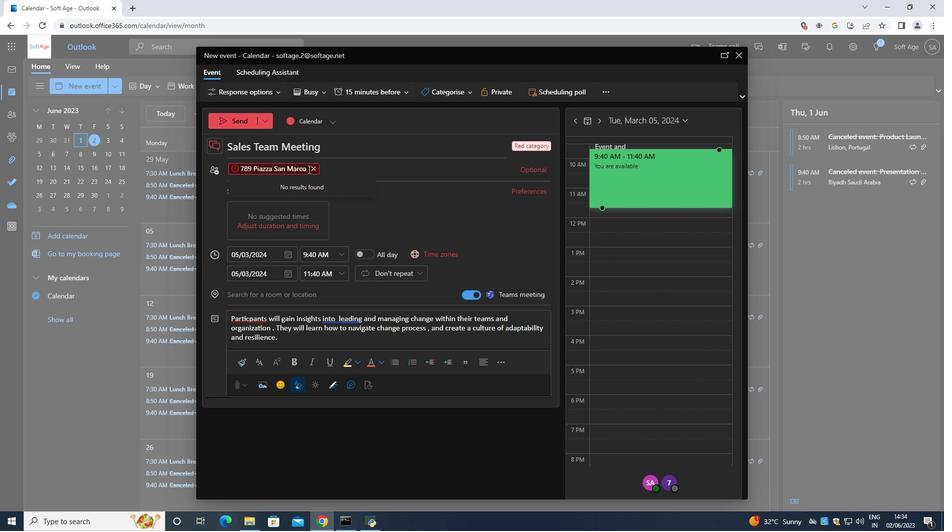 
Action: Mouse pressed left at (312, 170)
Screenshot: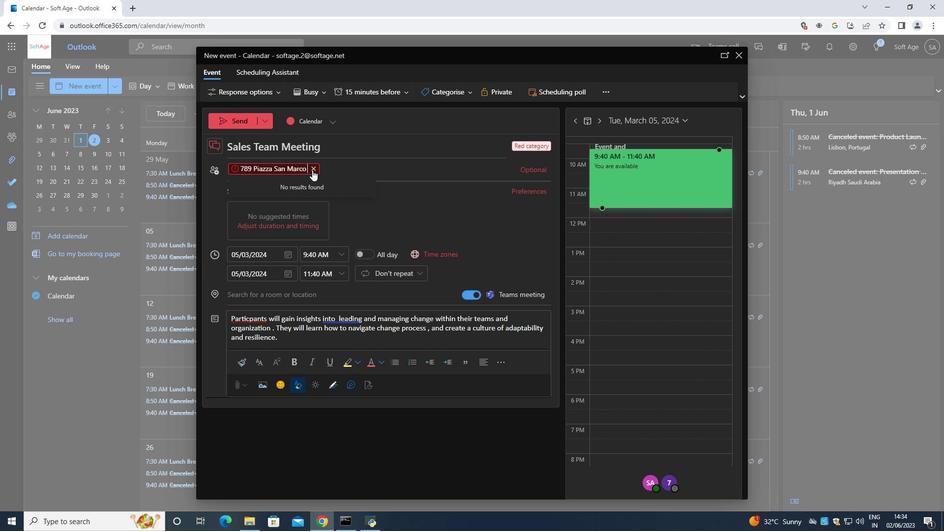 
Action: Mouse moved to (259, 240)
Screenshot: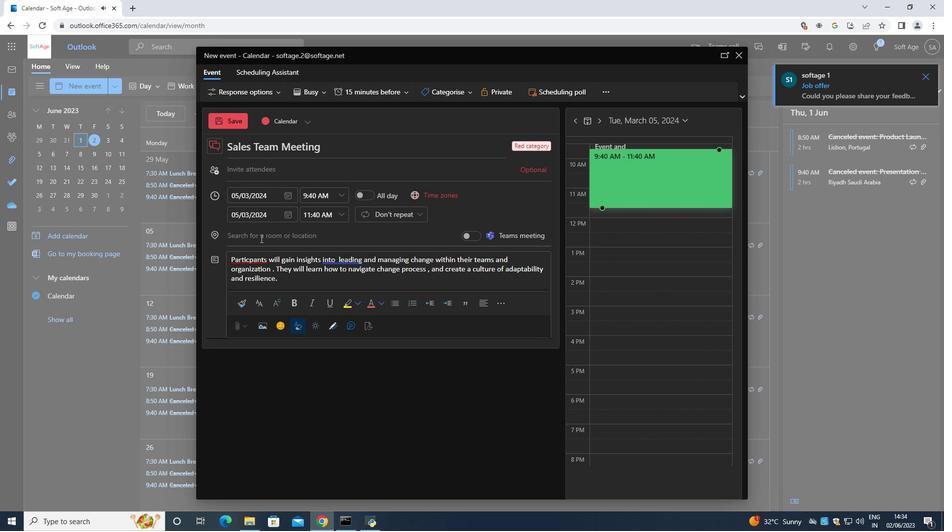 
Action: Mouse pressed left at (259, 240)
Screenshot: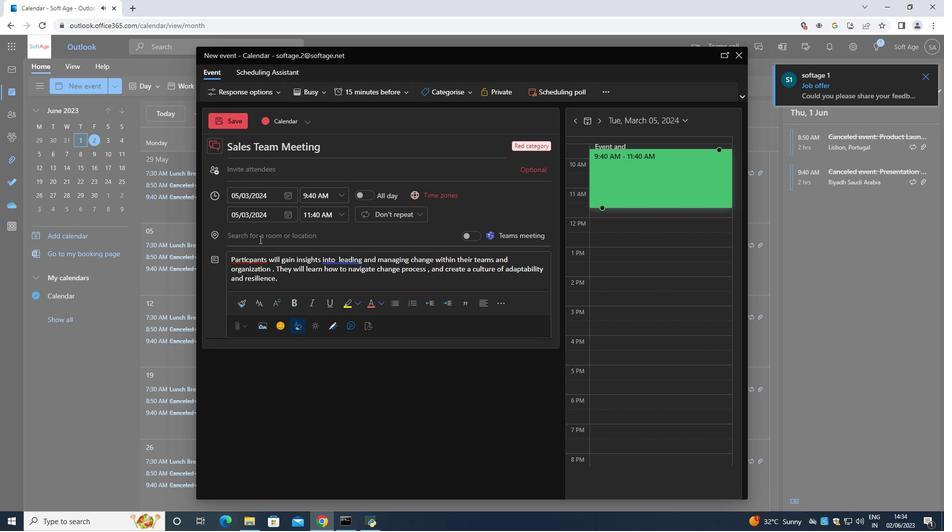
Action: Key pressed 789<Key.space><Key.shift>Piazza<Key.space><Key.shift>San<Key.space><Key.shift><Key.shift><Key.shift><Key.shift><Key.shift><Key.shift><Key.shift><Key.shift><Key.shift><Key.shift>Marco,<Key.space><Key.shift><Key.shift><Key.shift><Key.shift><Key.shift><Key.shift><Key.shift><Key.shift><Key.shift><Key.shift>Venice,<Key.space><Key.shift><Key.shift><Key.shift>Italy<Key.space>
Screenshot: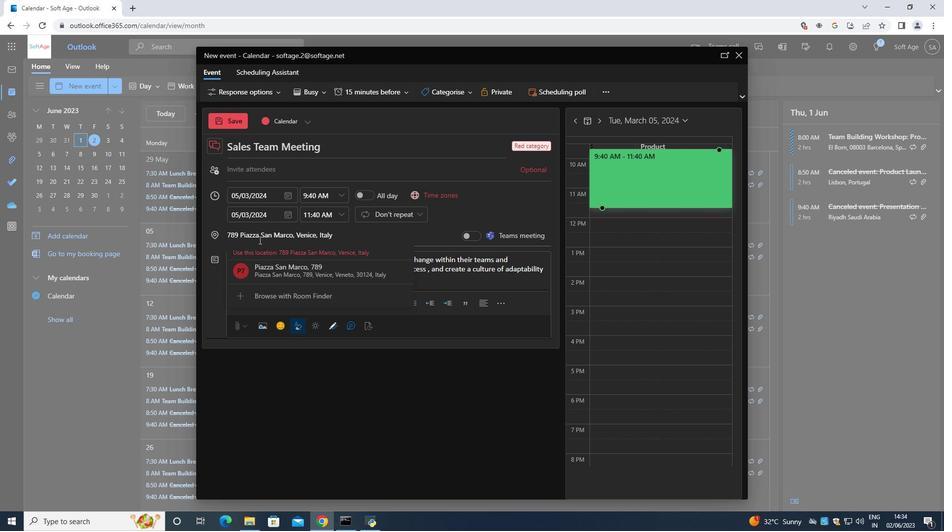 
Action: Mouse moved to (270, 265)
Screenshot: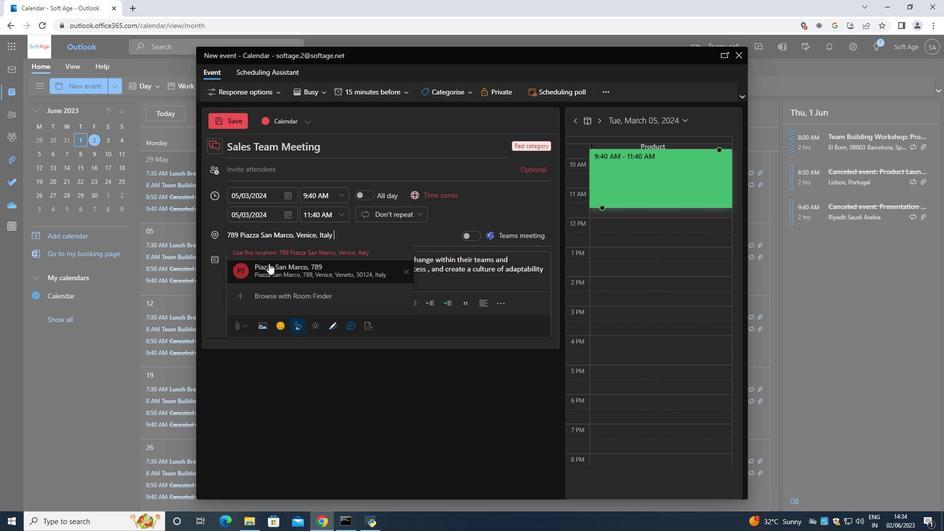
Action: Mouse pressed left at (270, 265)
Screenshot: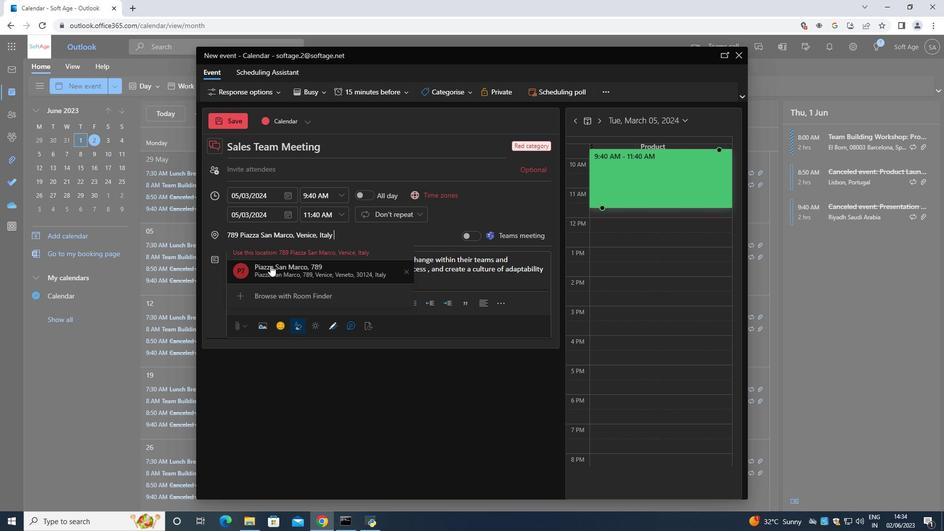 
Action: Mouse moved to (292, 234)
Screenshot: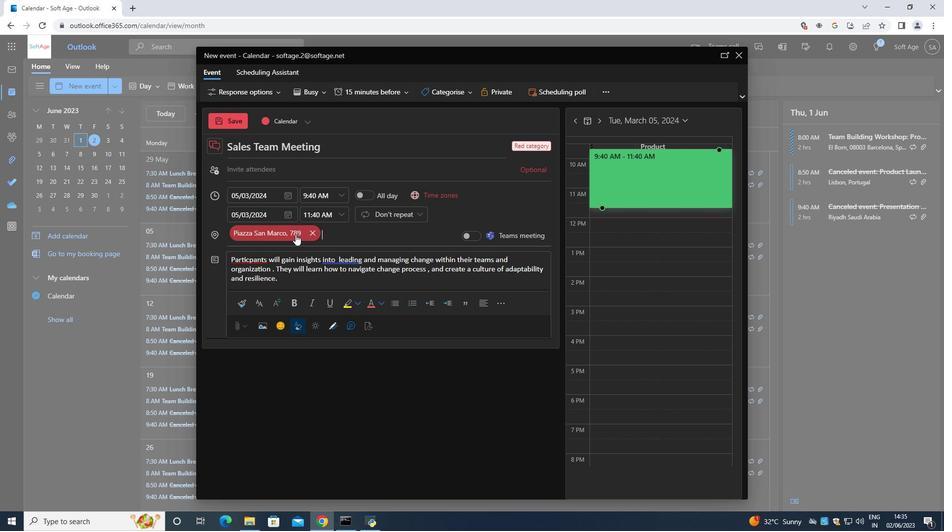 
Action: Mouse pressed left at (292, 234)
Screenshot: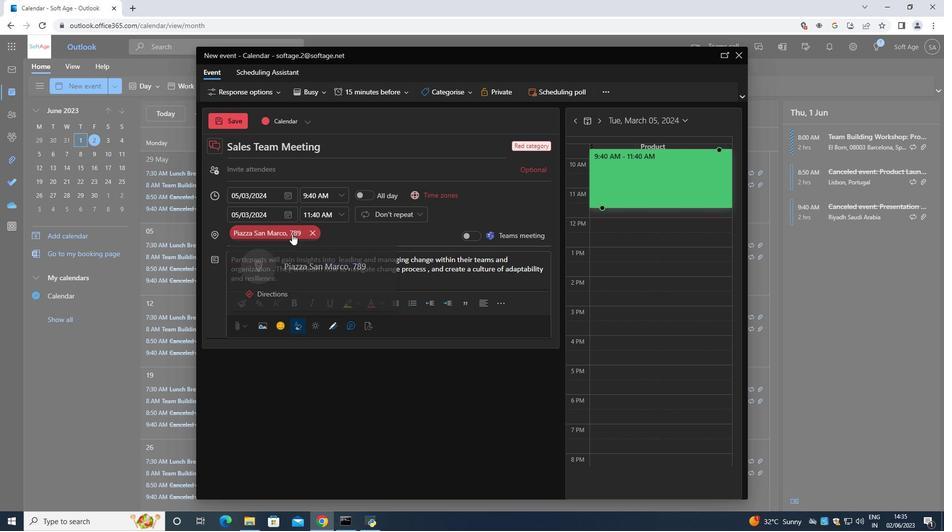 
Action: Mouse moved to (307, 170)
Screenshot: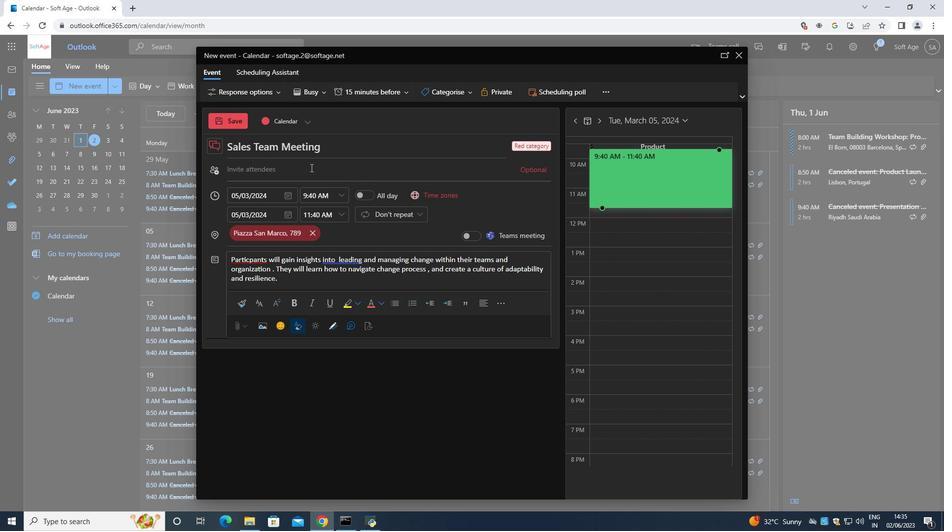 
Action: Mouse pressed left at (307, 170)
Screenshot: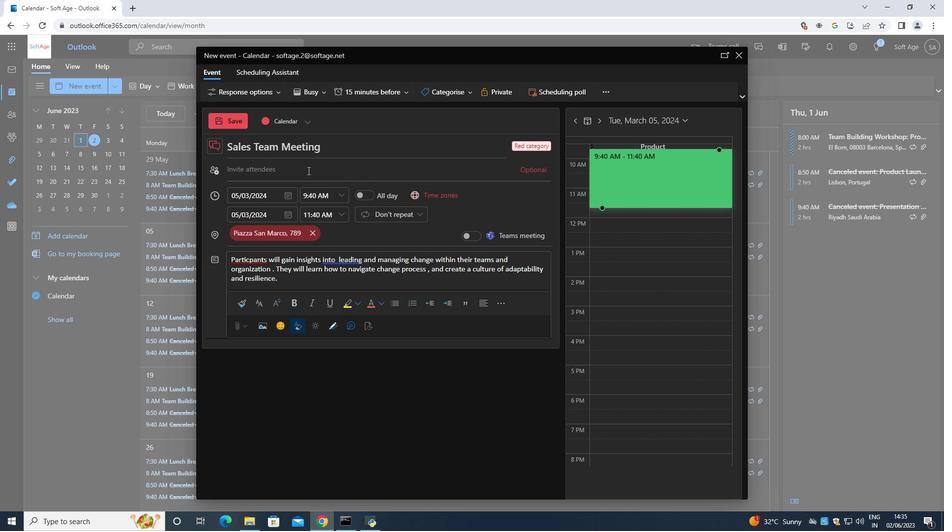
Action: Key pressed <Key.shift>Softa
Screenshot: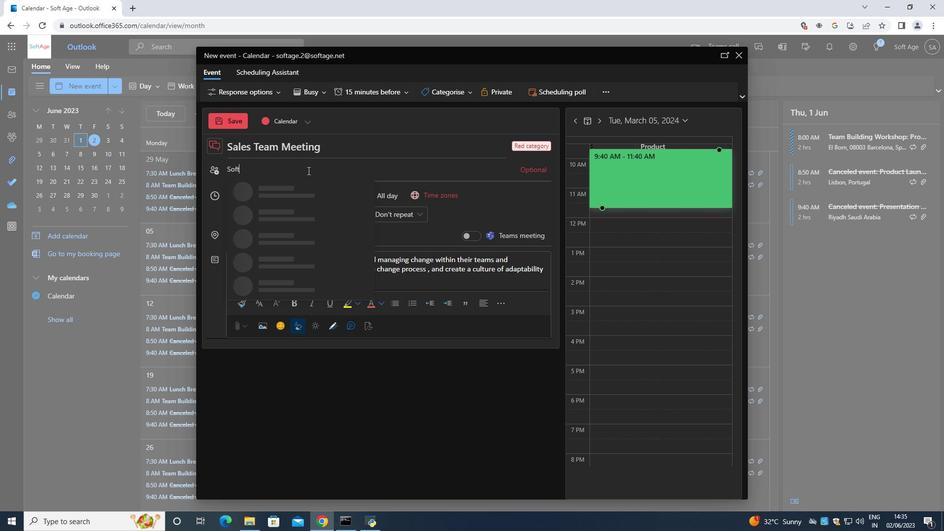 
Action: Mouse moved to (307, 171)
Screenshot: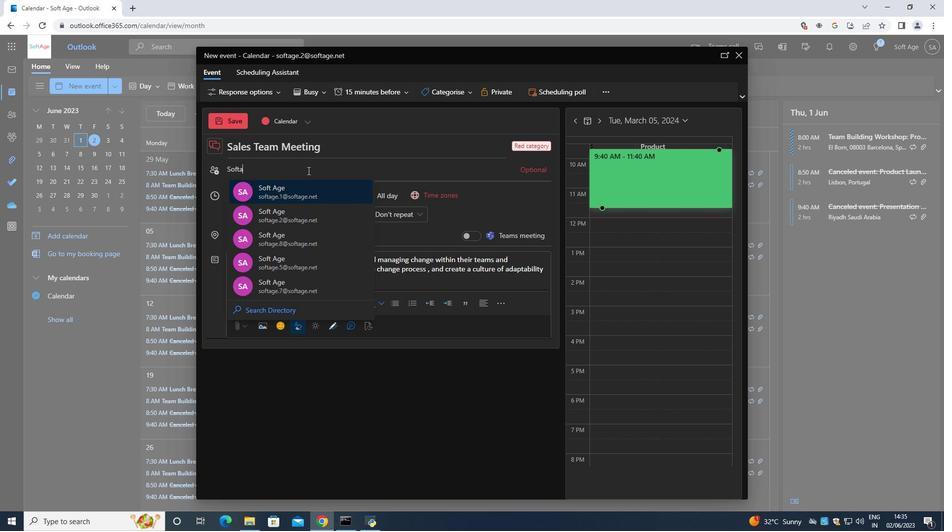
Action: Key pressed ge.5<Key.shift>@softage.net
Screenshot: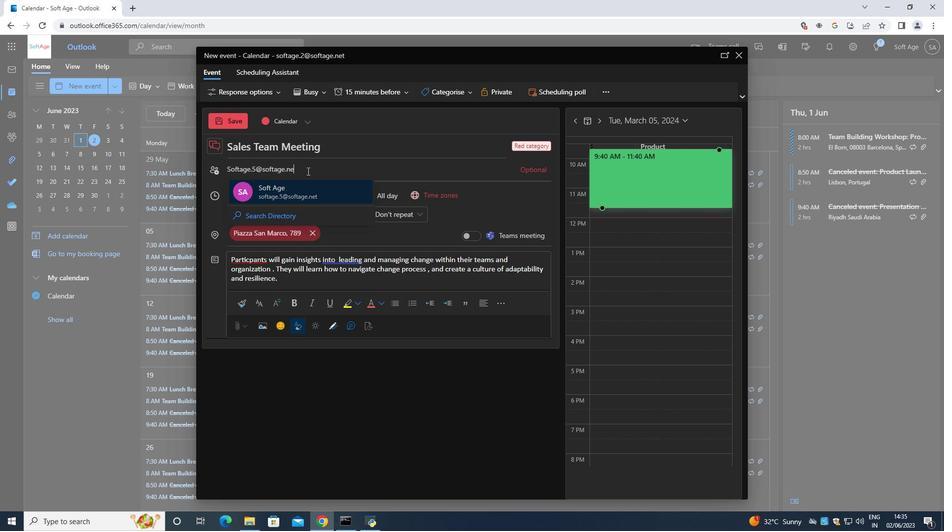 
Action: Mouse moved to (306, 193)
Screenshot: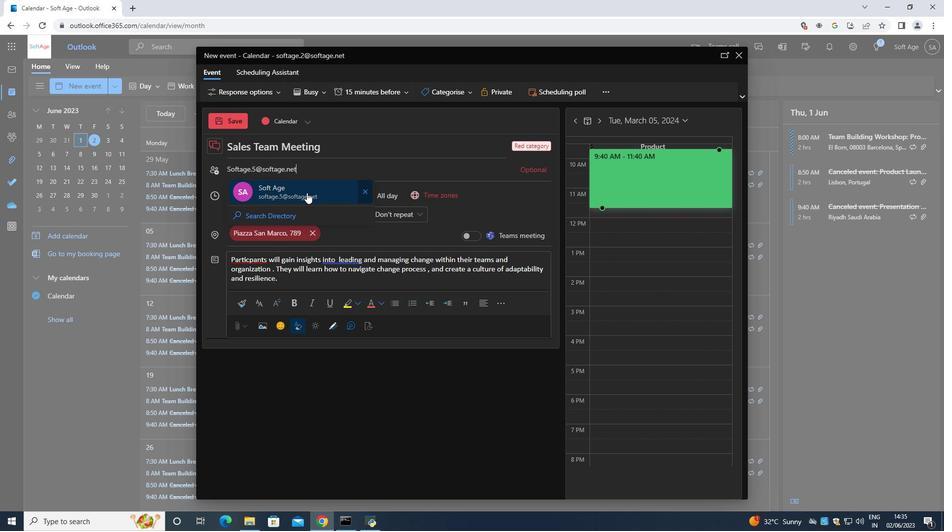 
Action: Mouse pressed left at (306, 193)
Screenshot: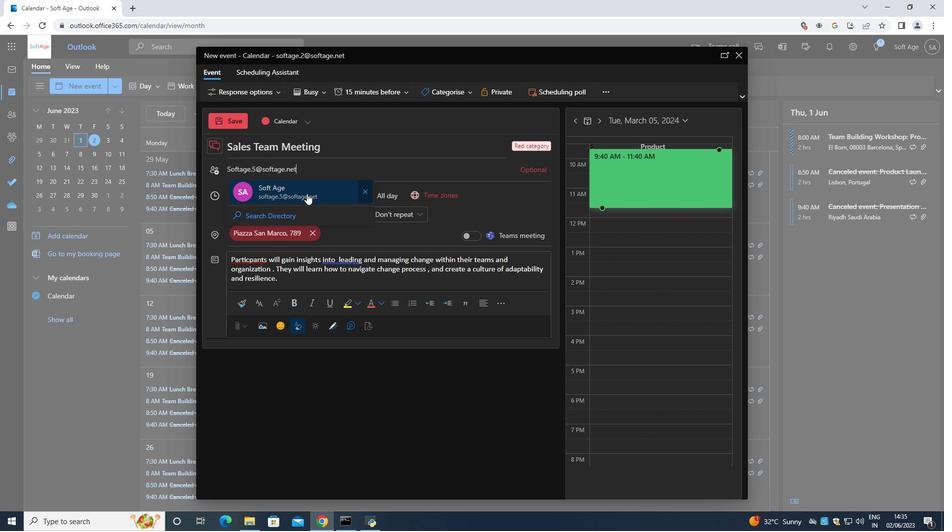 
Action: Mouse moved to (306, 168)
Screenshot: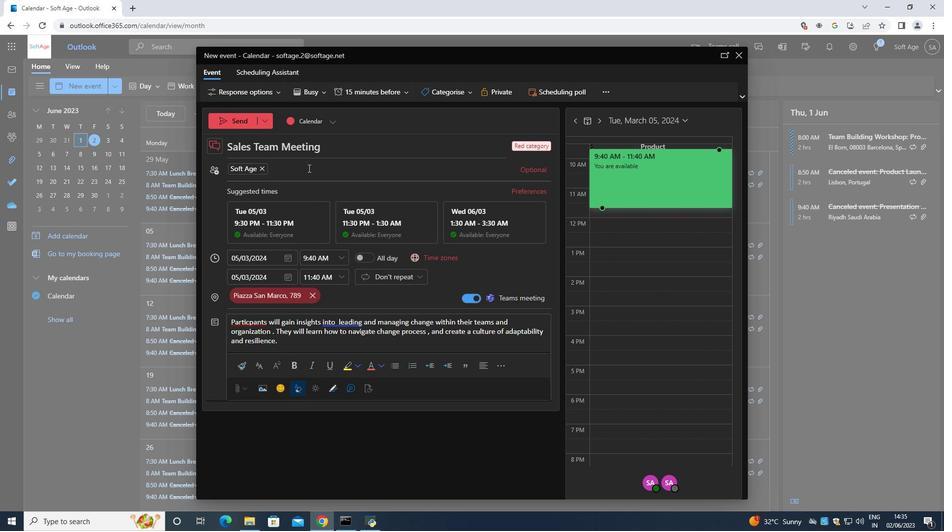 
Action: Mouse pressed left at (306, 168)
Screenshot: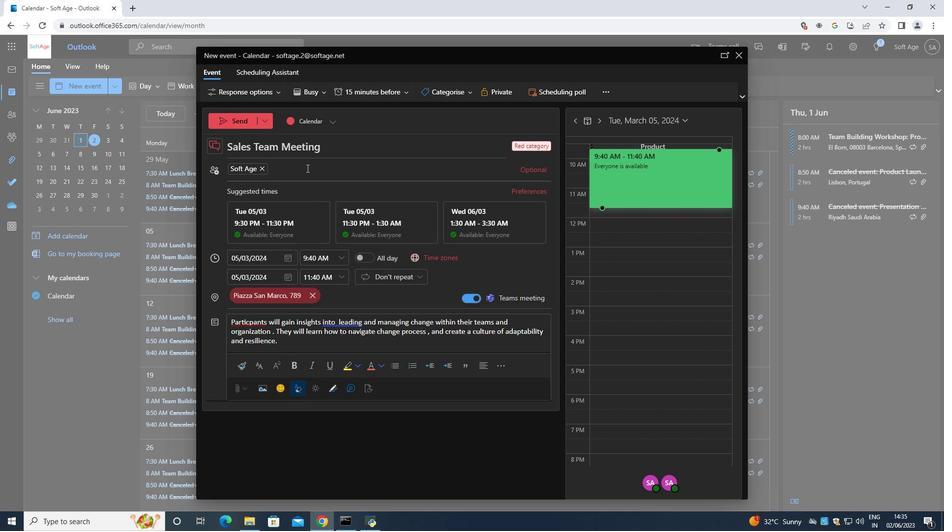 
Action: Mouse pressed left at (306, 168)
Screenshot: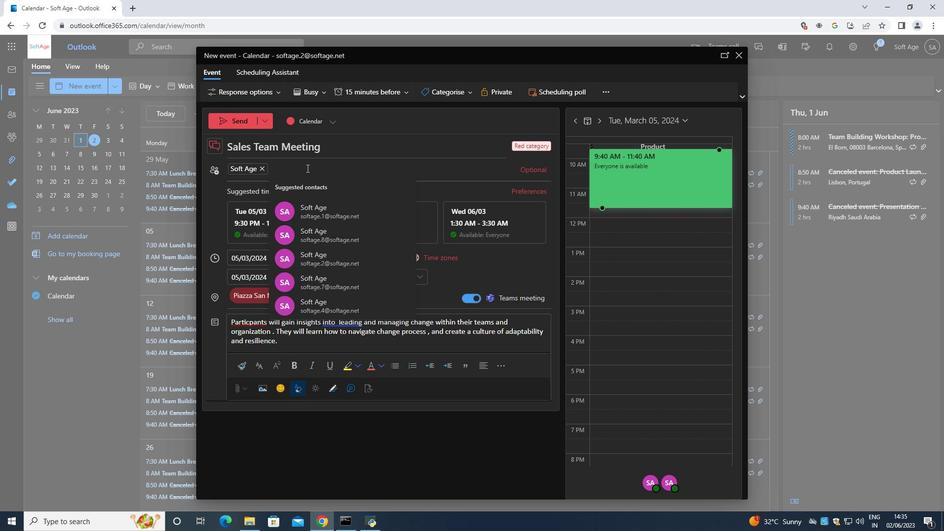 
Action: Mouse moved to (306, 168)
Screenshot: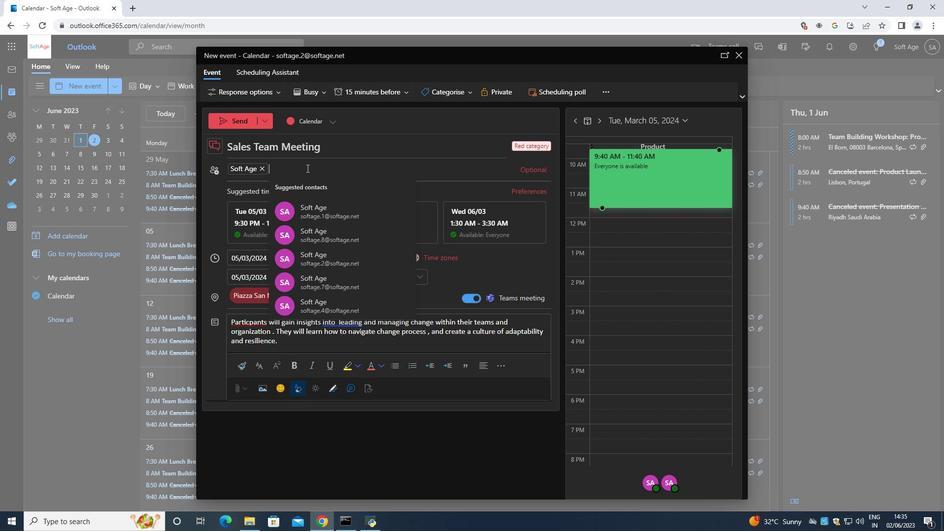 
Action: Key pressed <Key.shift><Key.shift><Key.shift><Key.shift><Key.shift><Key.shift><Key.shift><Key.shift><Key.shift><Key.shift><Key.shift><Key.shift>Softage.6softah<Key.backspace>ge
Screenshot: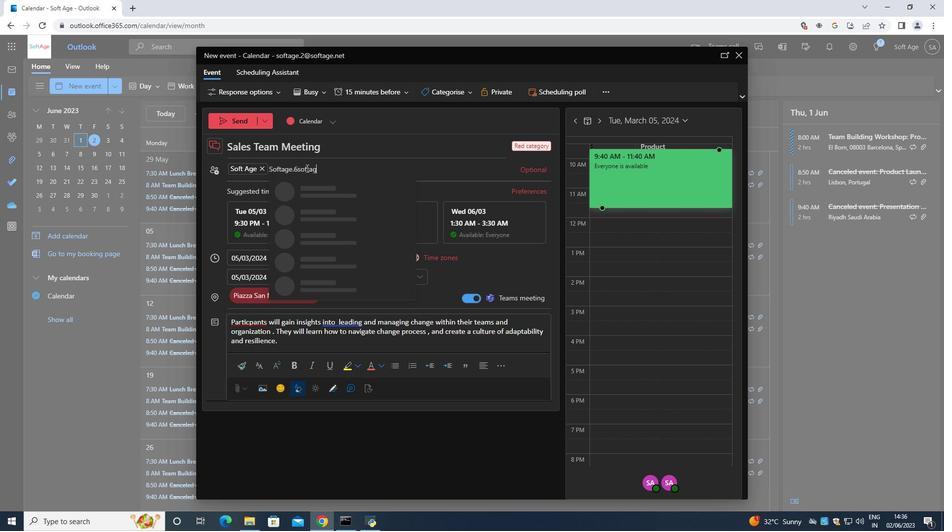 
Action: Mouse moved to (316, 192)
Screenshot: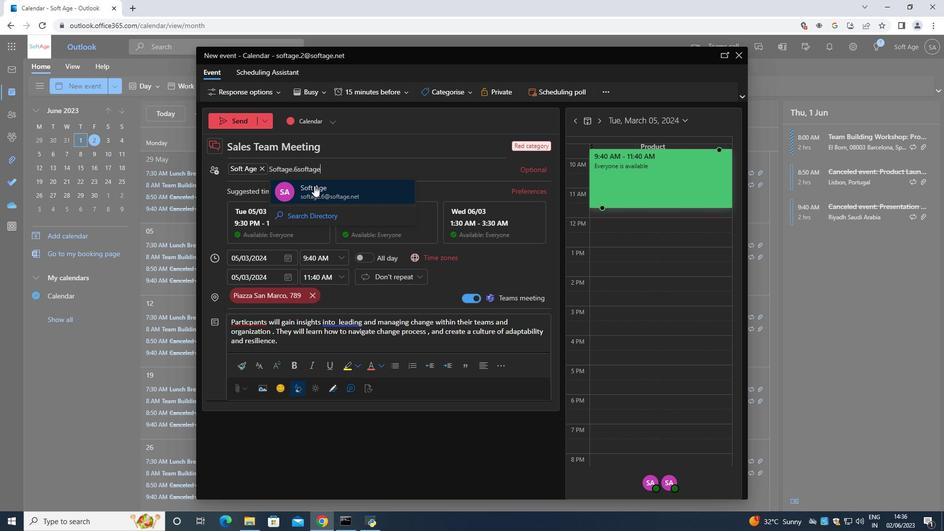 
Action: Mouse pressed left at (316, 192)
Screenshot: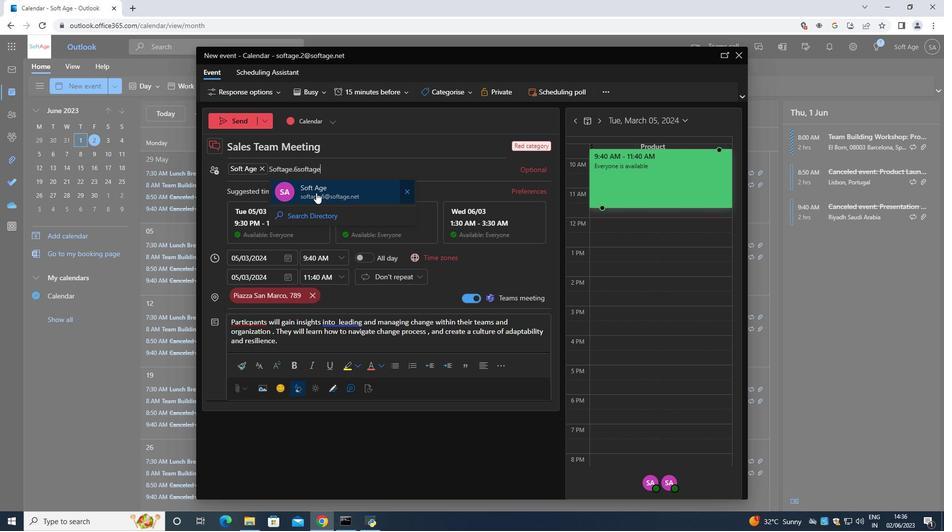 
Action: Mouse moved to (389, 94)
Screenshot: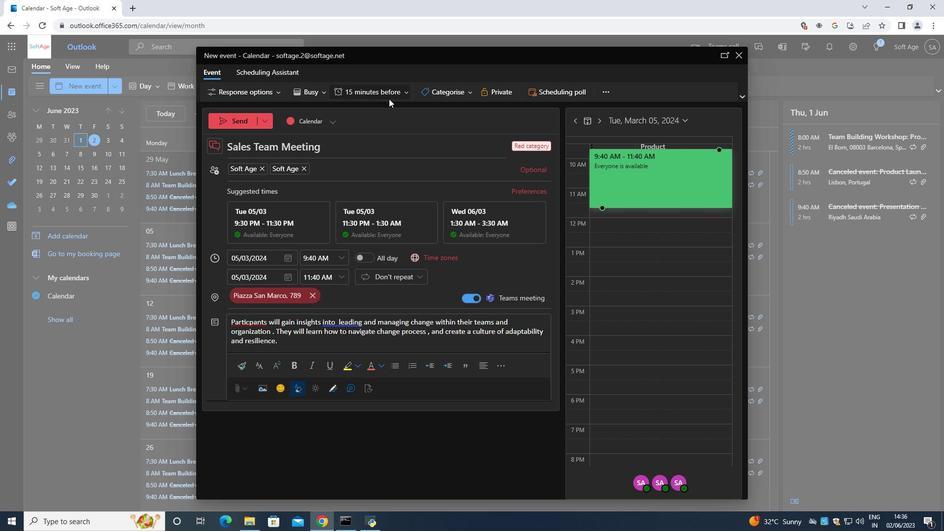 
Action: Mouse pressed left at (389, 94)
Screenshot: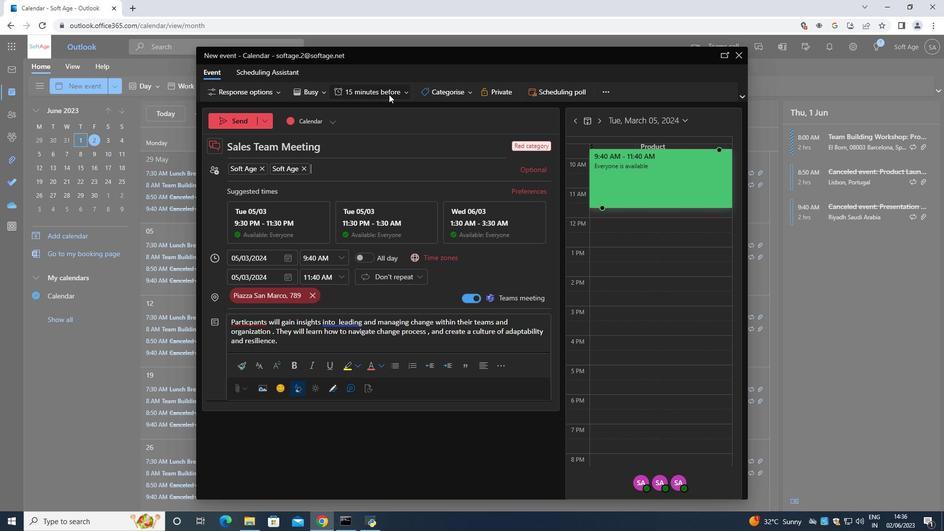 
Action: Mouse moved to (380, 204)
Screenshot: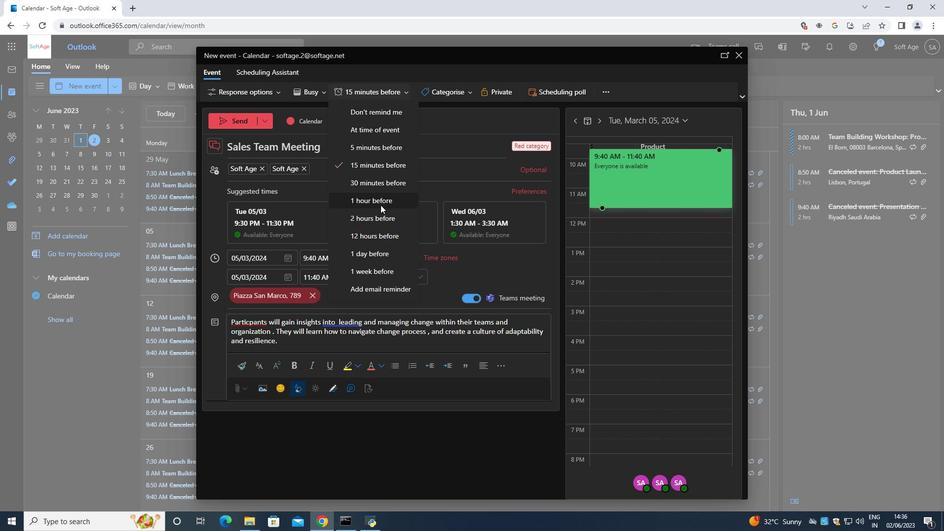 
Action: Mouse pressed left at (380, 204)
Screenshot: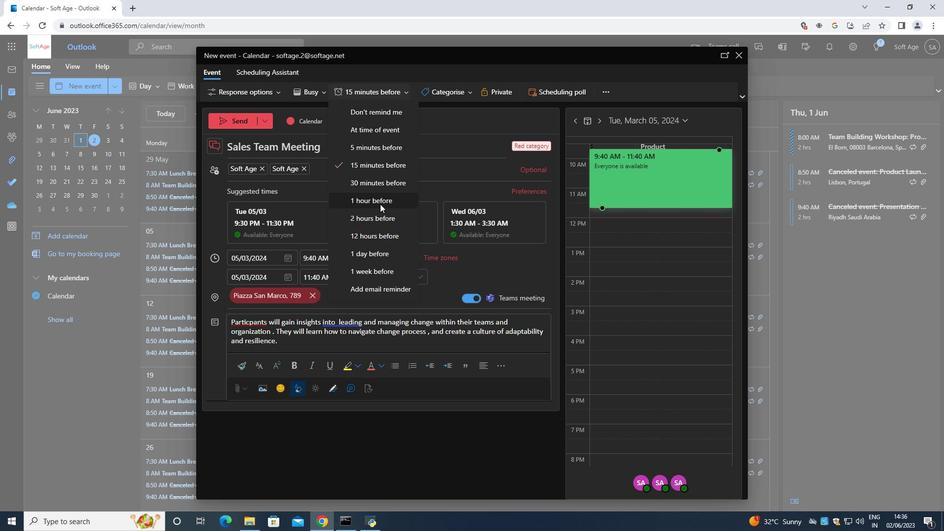 
Action: Mouse moved to (245, 122)
Screenshot: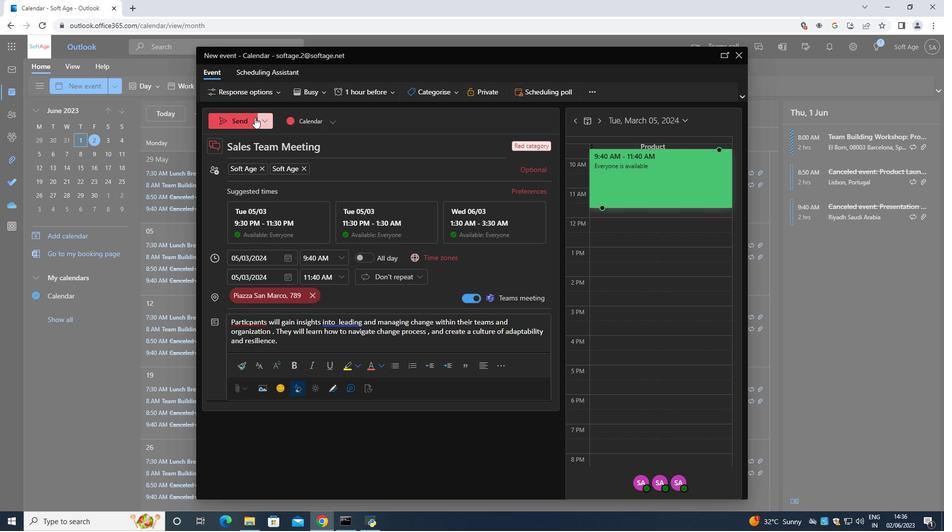 
Action: Mouse pressed left at (245, 122)
Screenshot: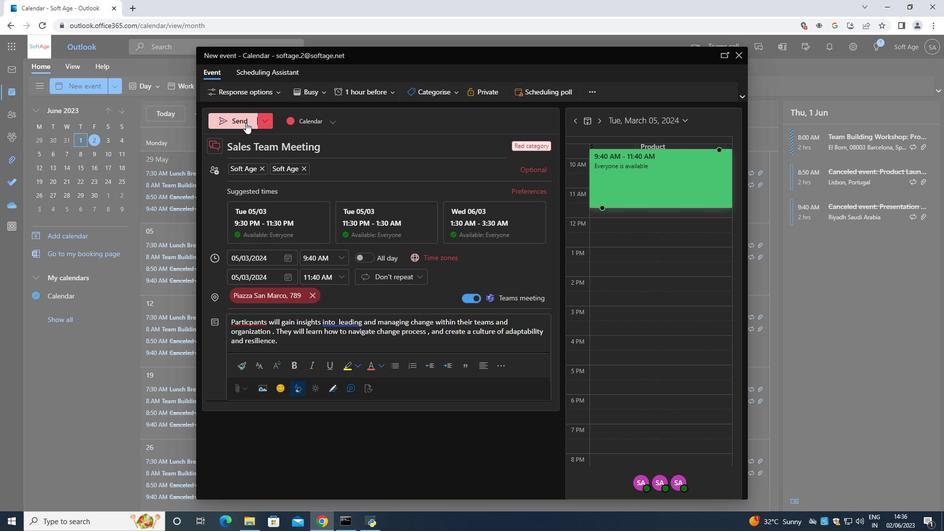 
